 Task: Schedule a meeting with the legal team to review contracts, agreements, and compliance updates, ensuring all legal aspects are in order and up-to-date on September 25th at 11 AM.
Action: Mouse moved to (104, 149)
Screenshot: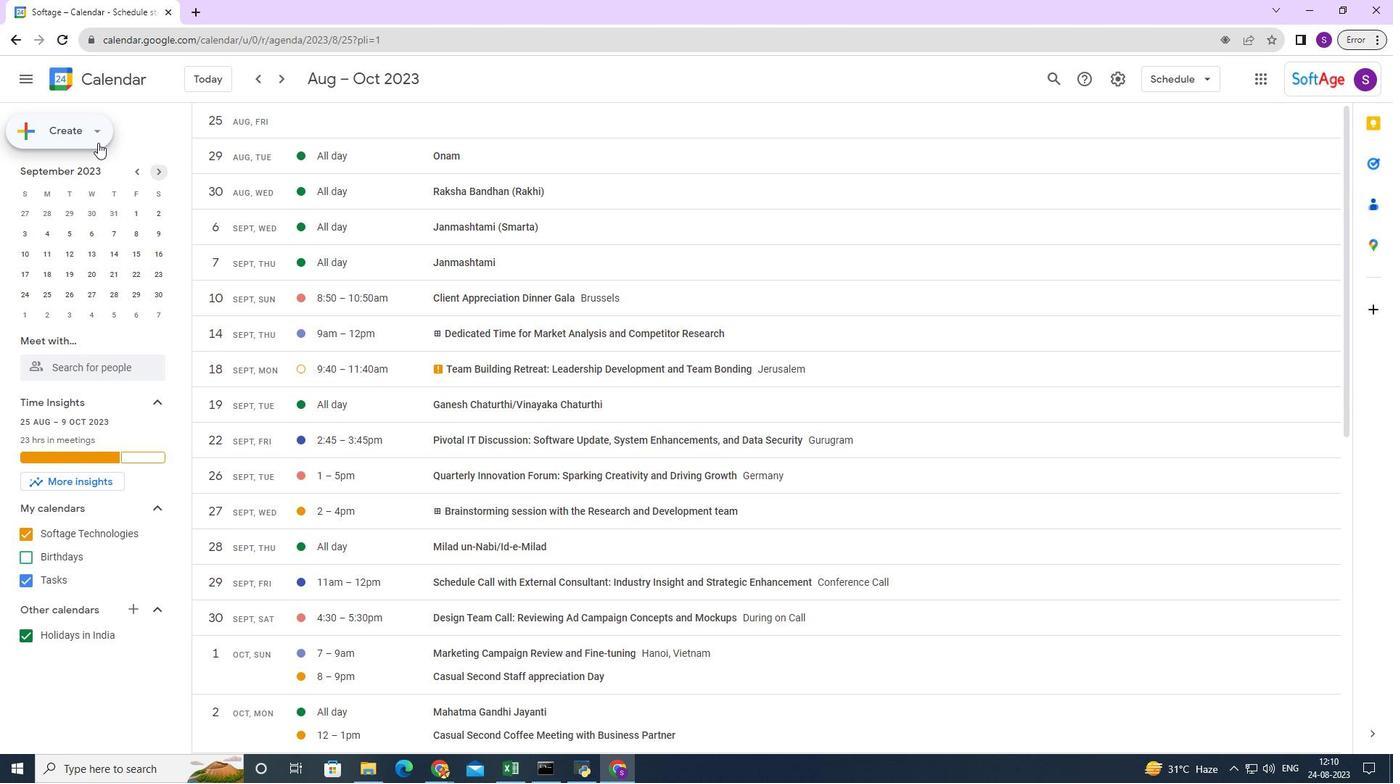 
Action: Mouse pressed left at (104, 149)
Screenshot: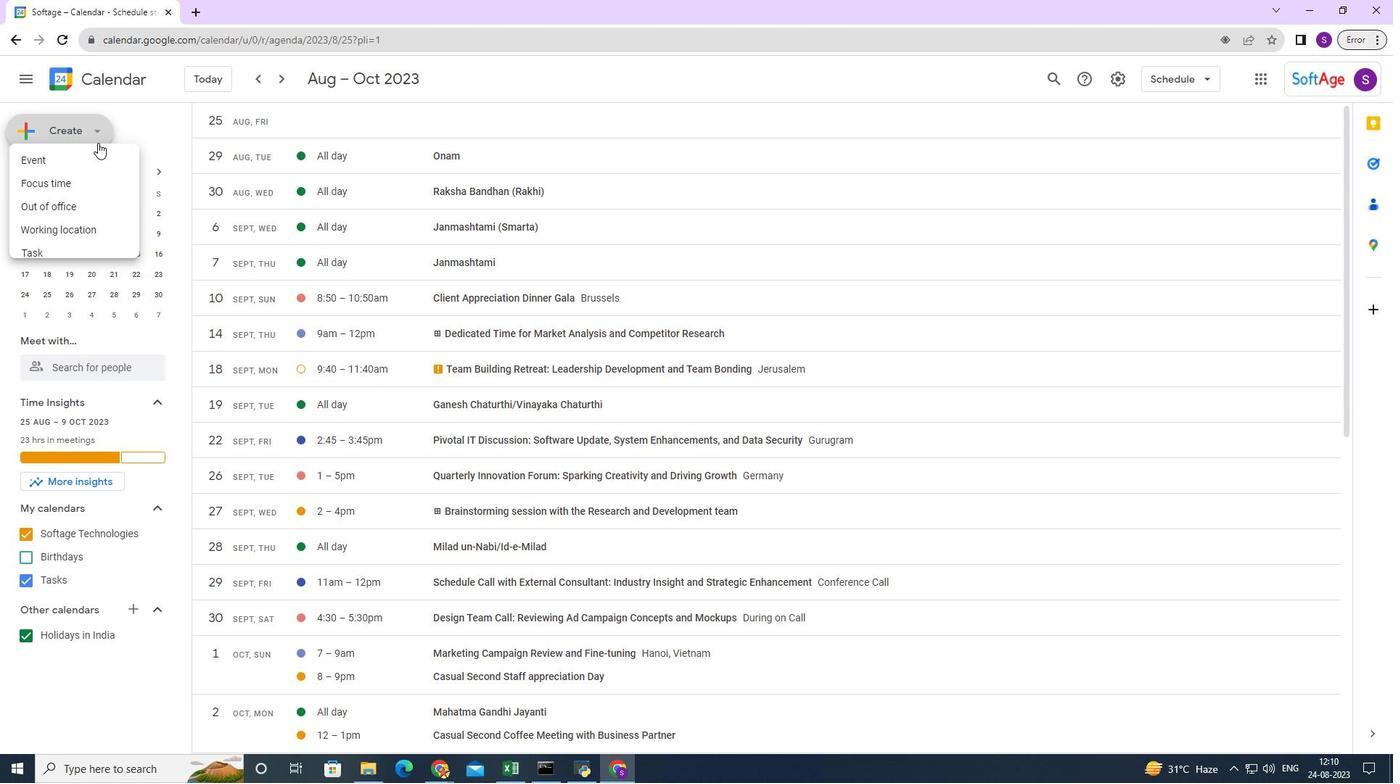 
Action: Mouse moved to (84, 289)
Screenshot: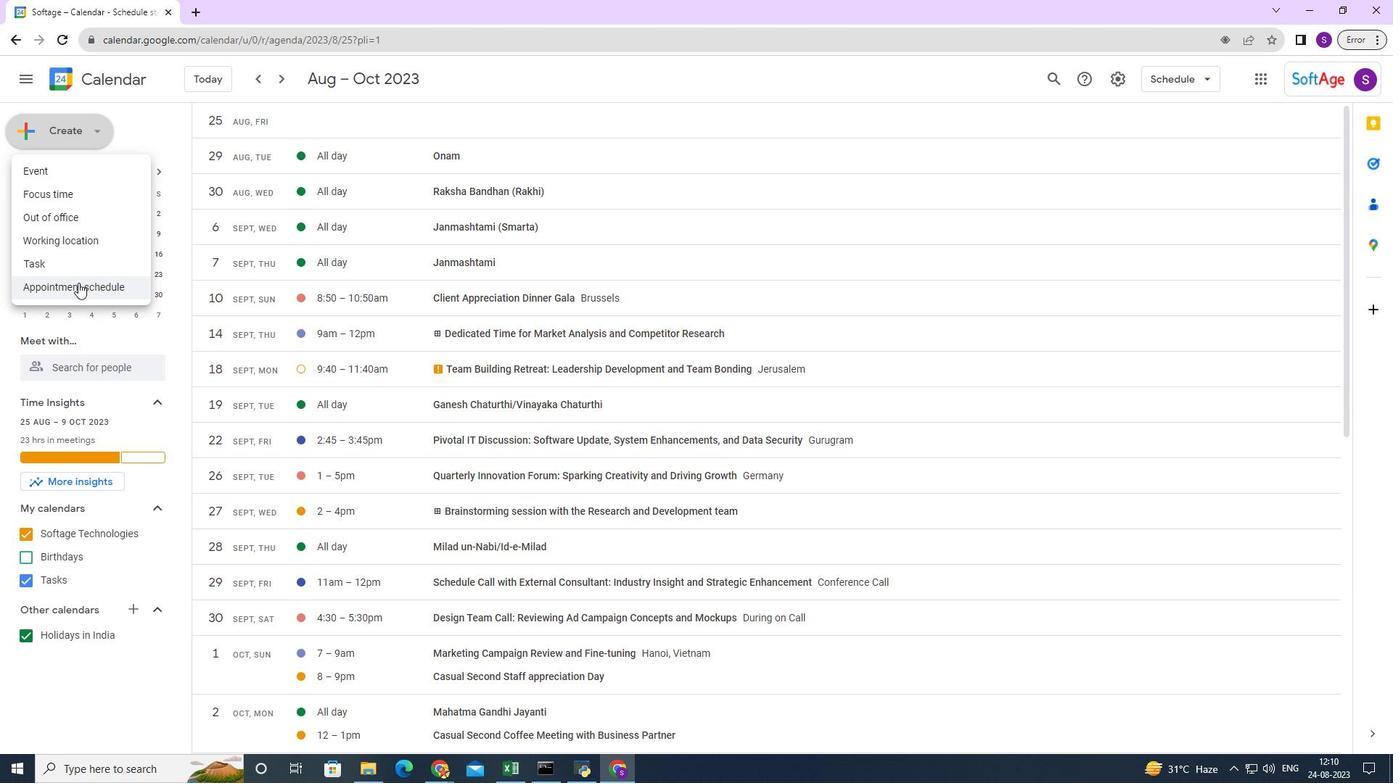 
Action: Mouse pressed left at (84, 289)
Screenshot: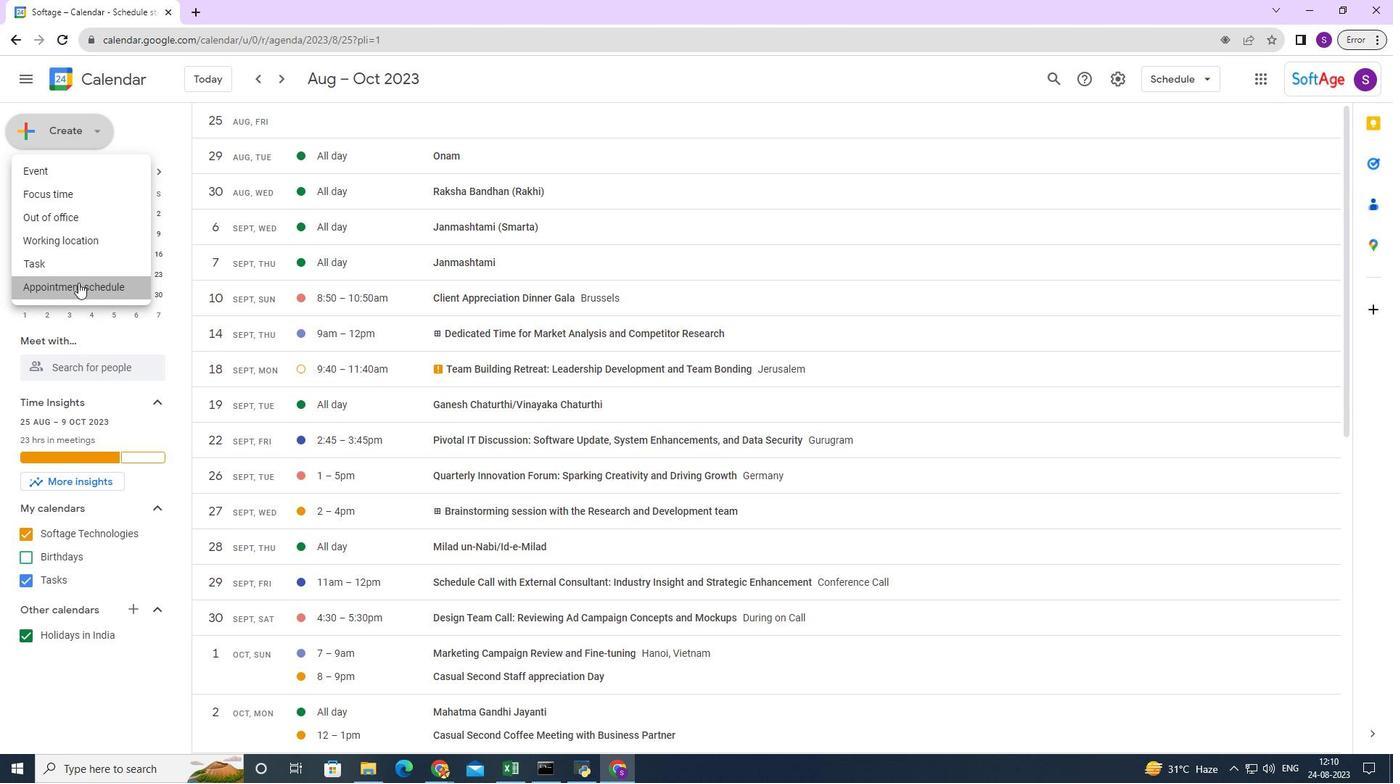 
Action: Mouse moved to (108, 124)
Screenshot: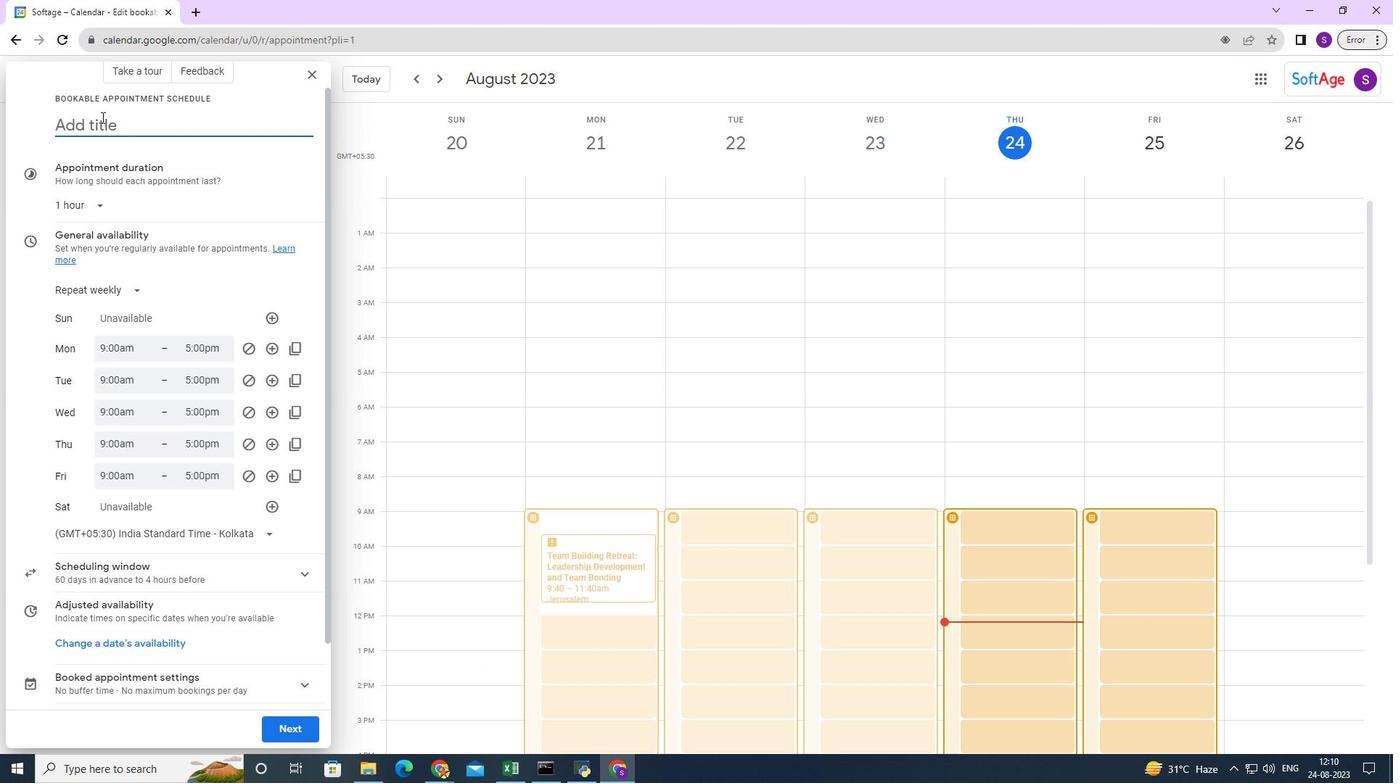 
Action: Key pressed <Key.caps_lock>M<Key.caps_lock>eeting<Key.space>with<Key.space>the<Key.space><Key.caps_lock>L<Key.caps_lock>egak<Key.backspace>l<Key.space><Key.caps_lock>T<Key.caps_lock>eam<Key.space>
Screenshot: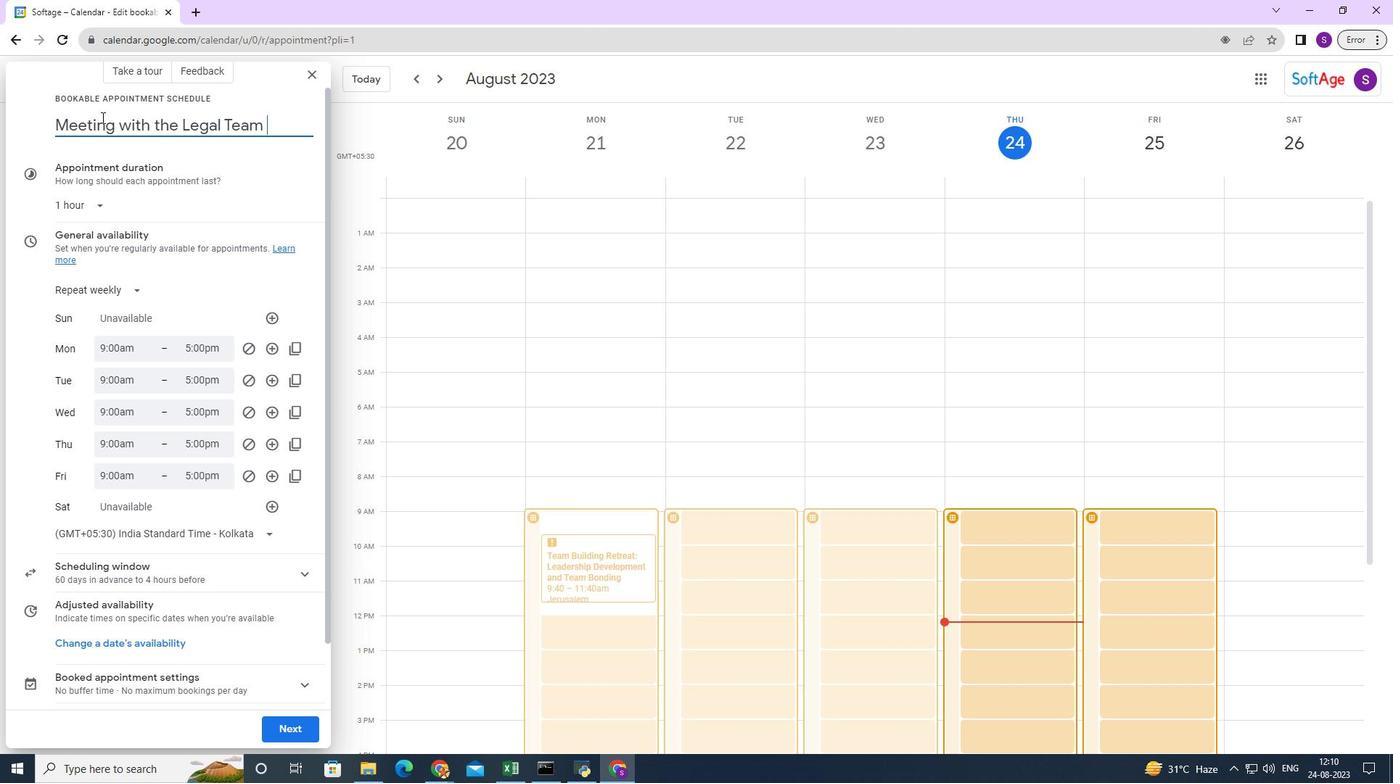 
Action: Mouse moved to (108, 202)
Screenshot: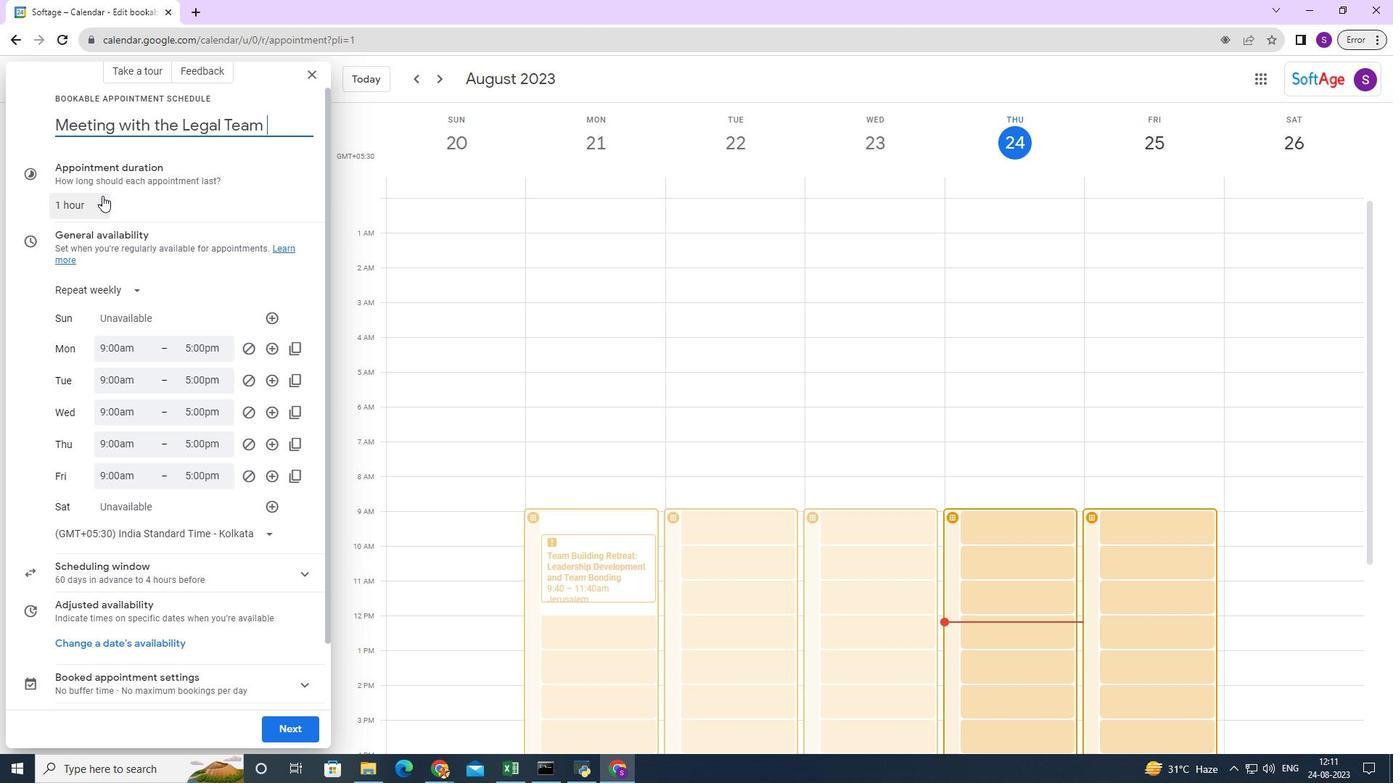 
Action: Mouse pressed left at (108, 202)
Screenshot: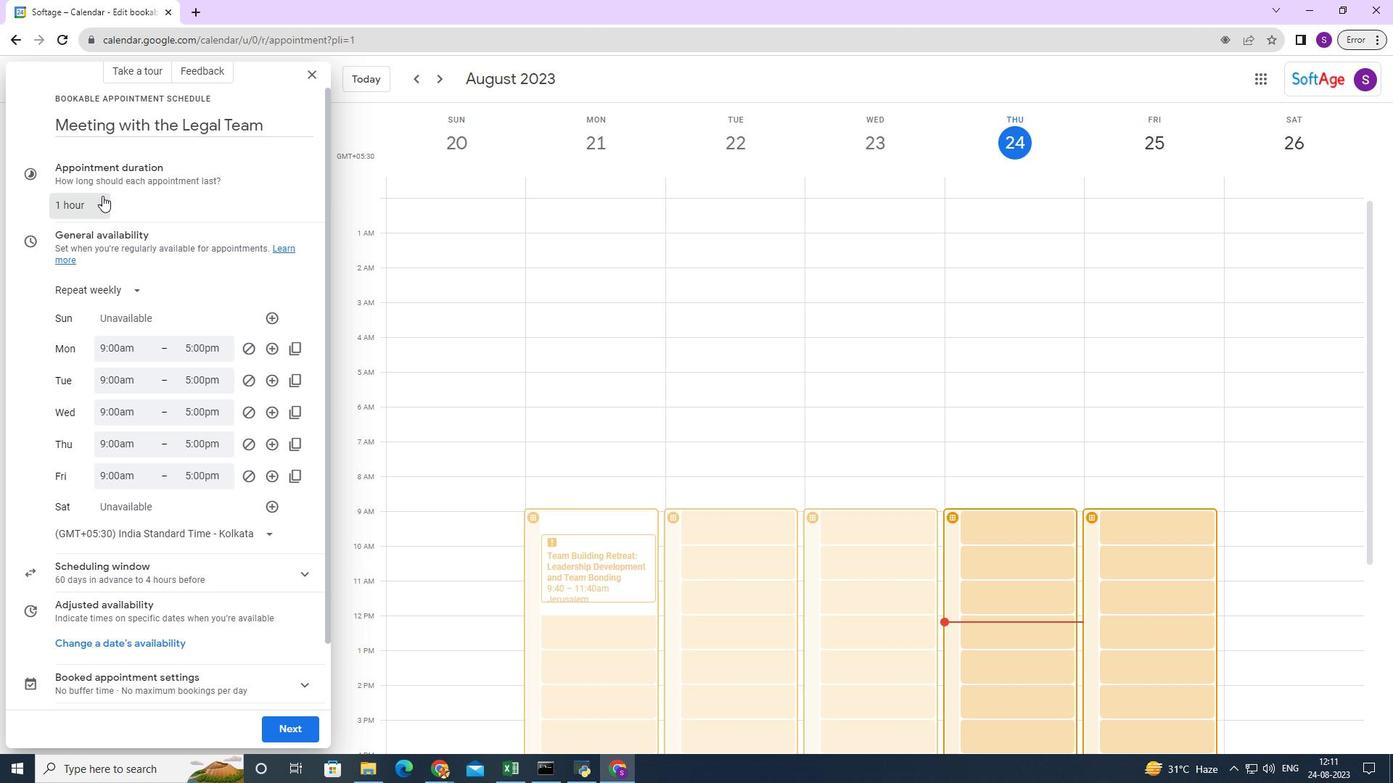
Action: Mouse moved to (84, 351)
Screenshot: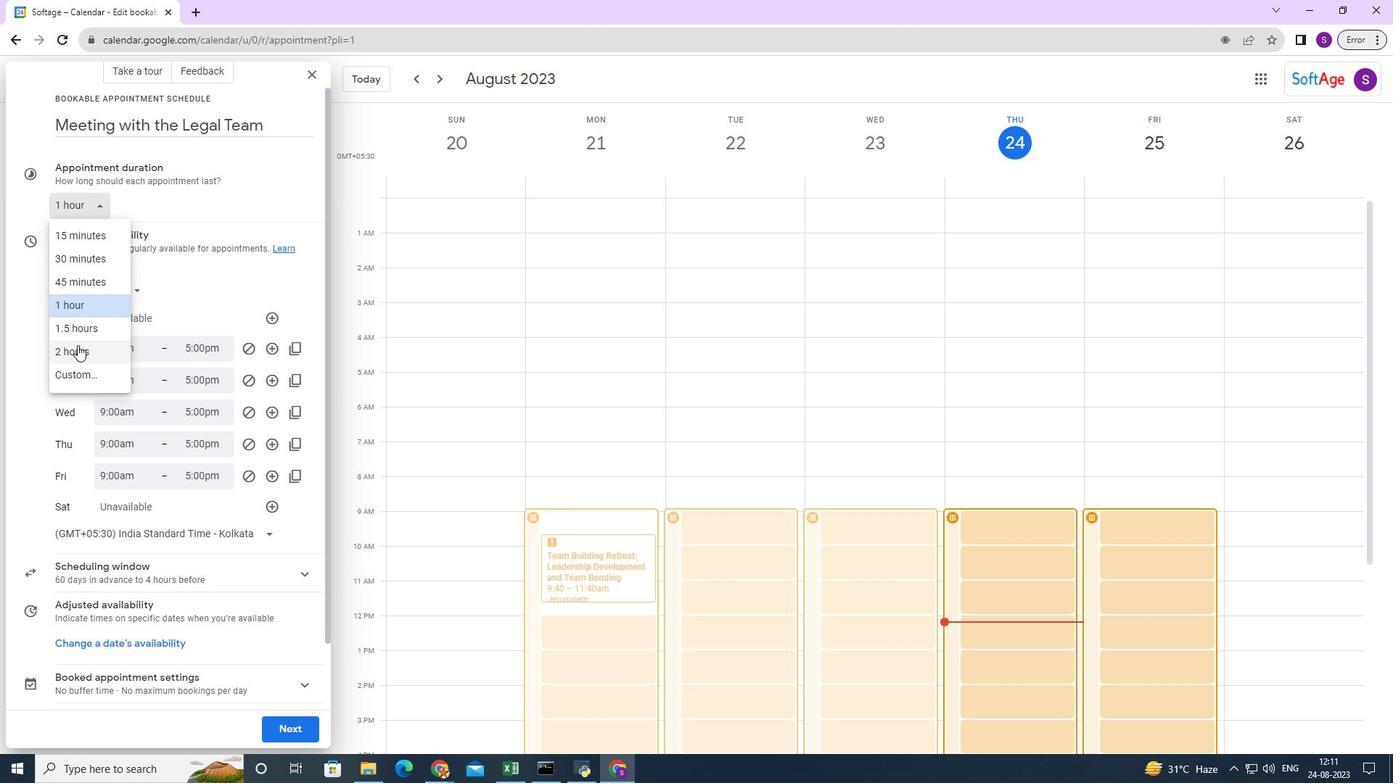 
Action: Mouse pressed left at (84, 351)
Screenshot: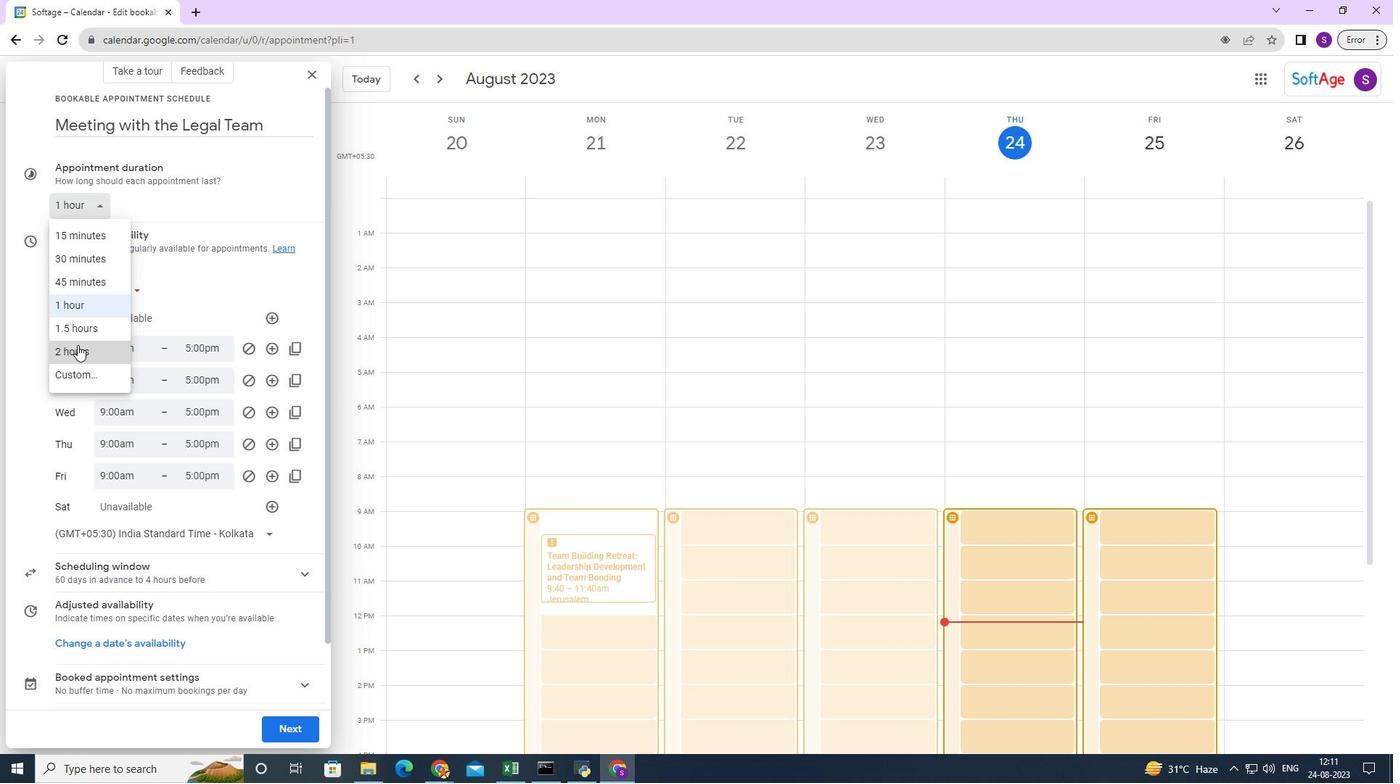 
Action: Mouse moved to (103, 291)
Screenshot: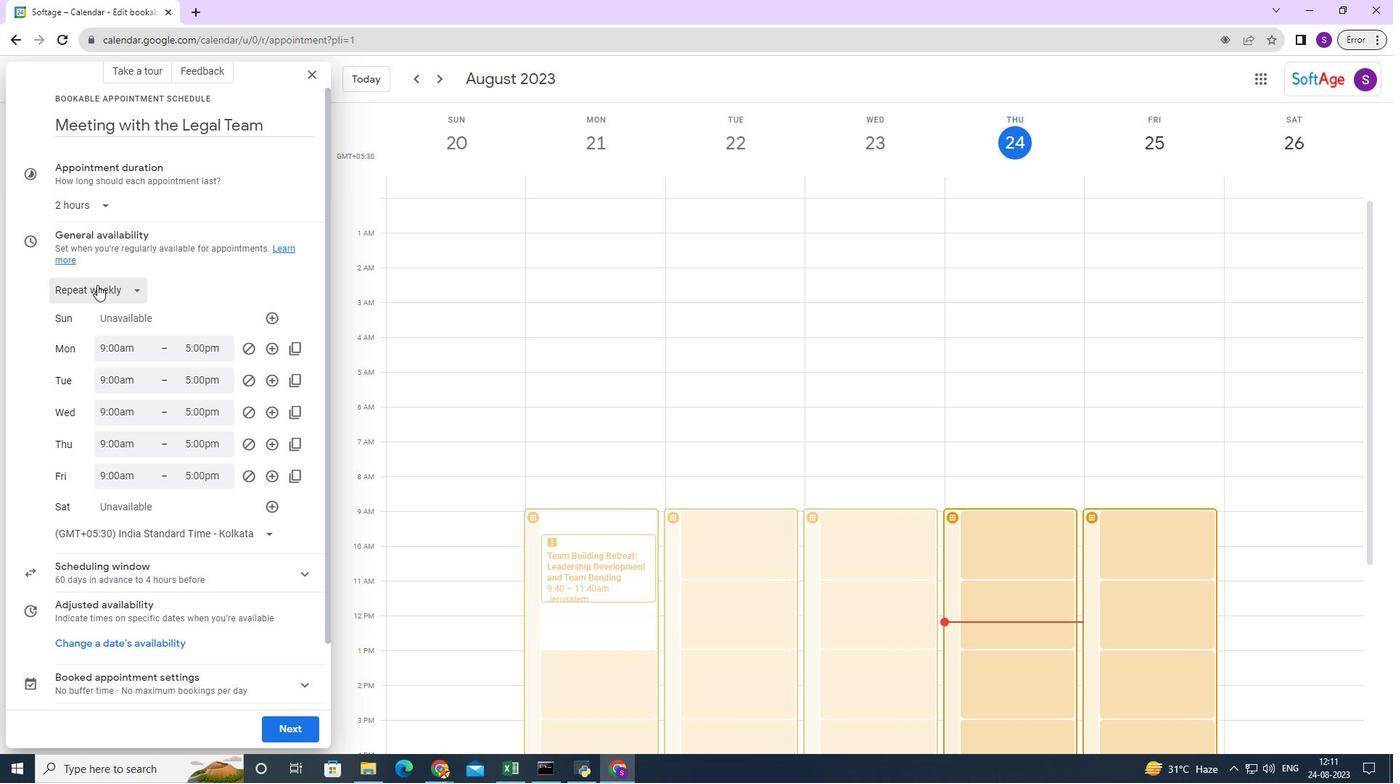 
Action: Mouse pressed left at (103, 291)
Screenshot: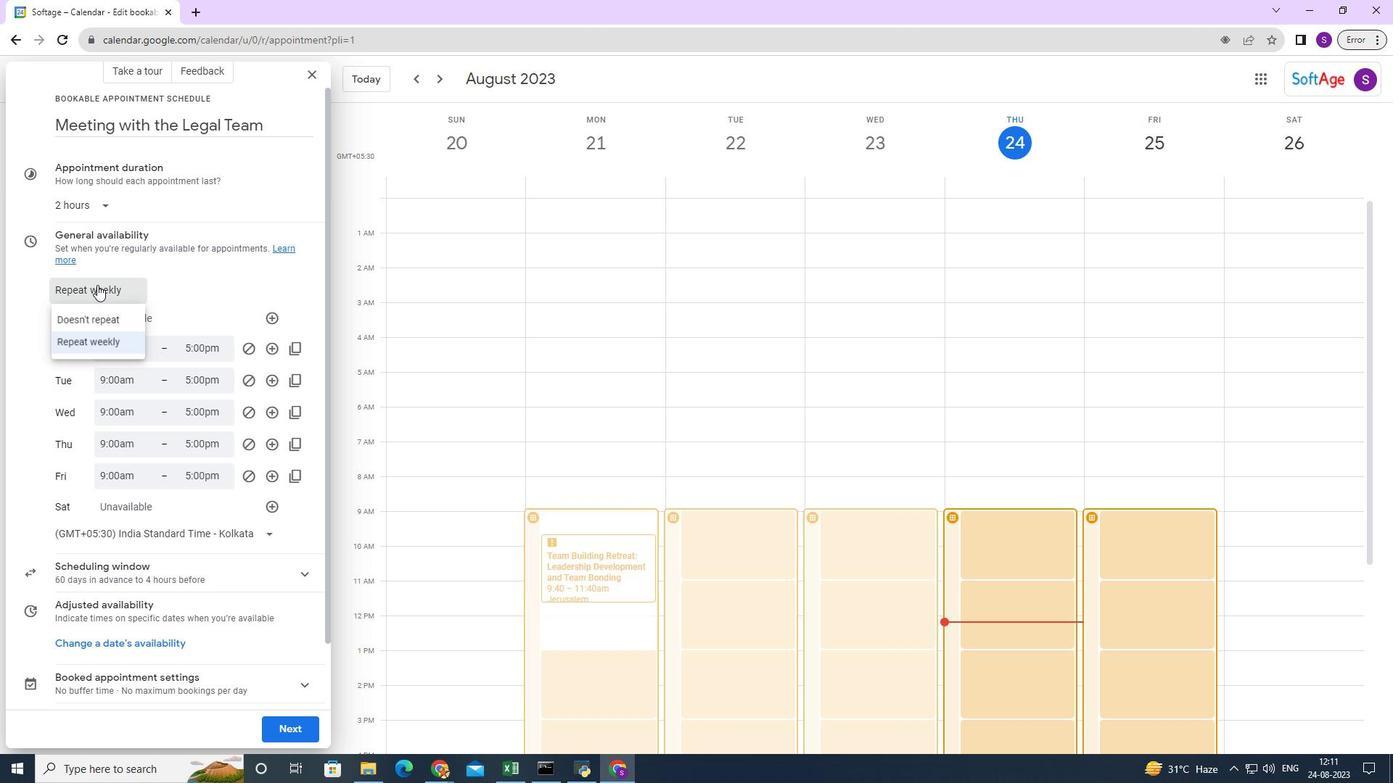 
Action: Mouse moved to (105, 322)
Screenshot: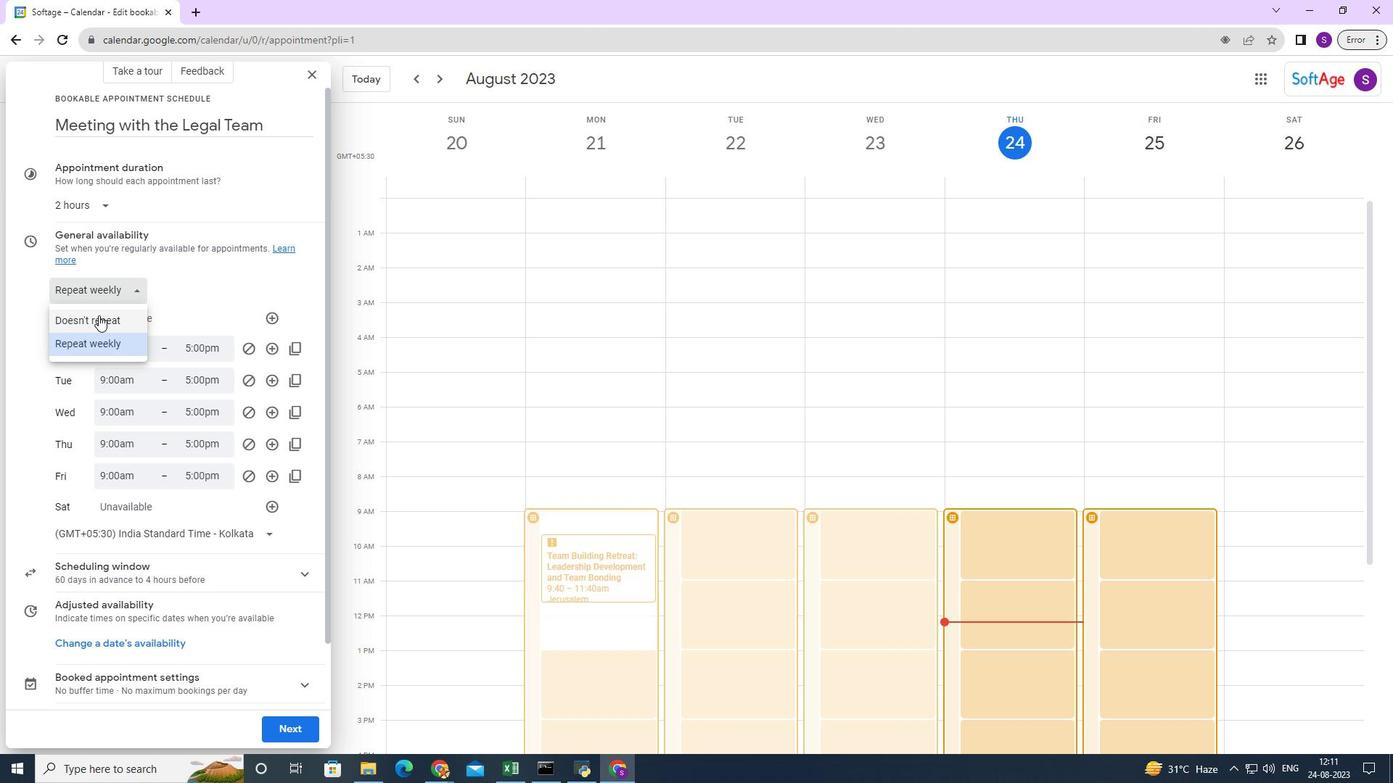 
Action: Mouse pressed left at (105, 322)
Screenshot: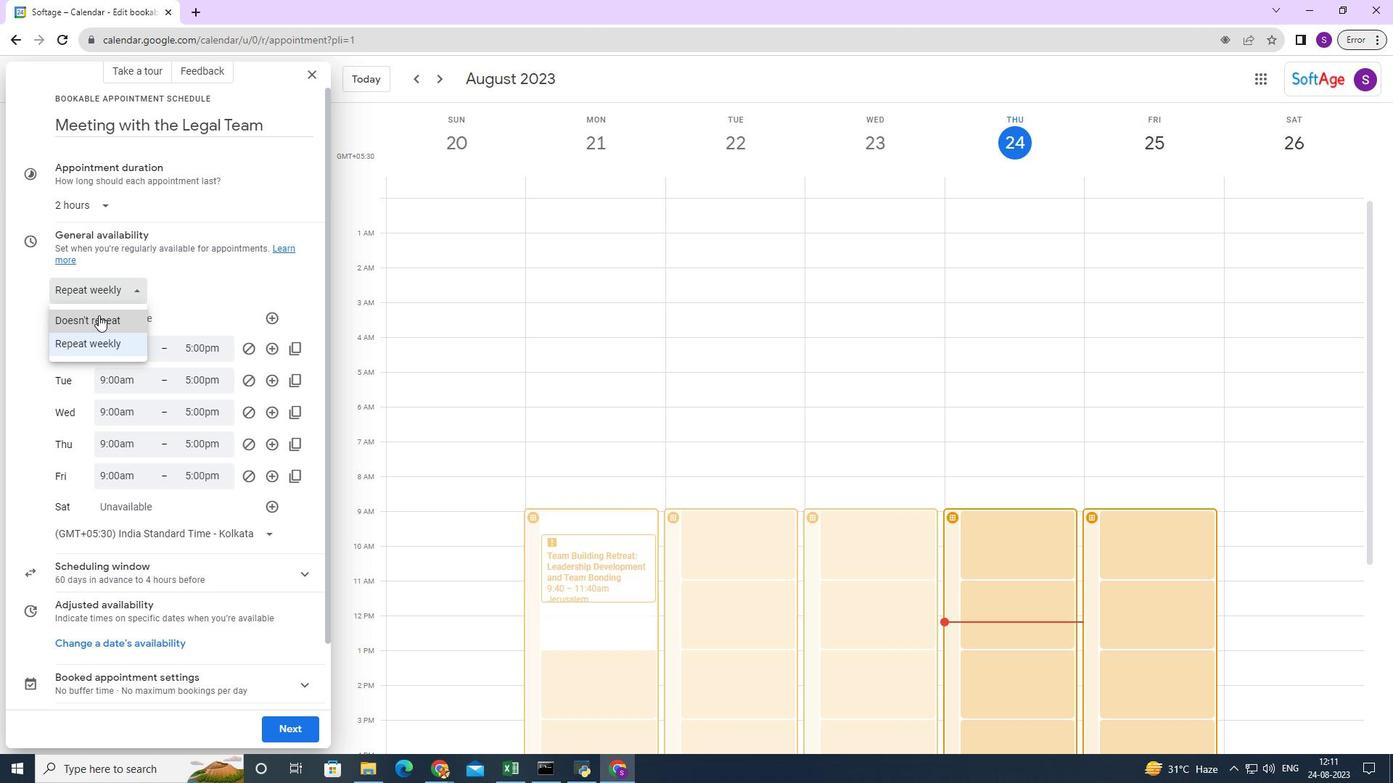
Action: Mouse moved to (121, 304)
Screenshot: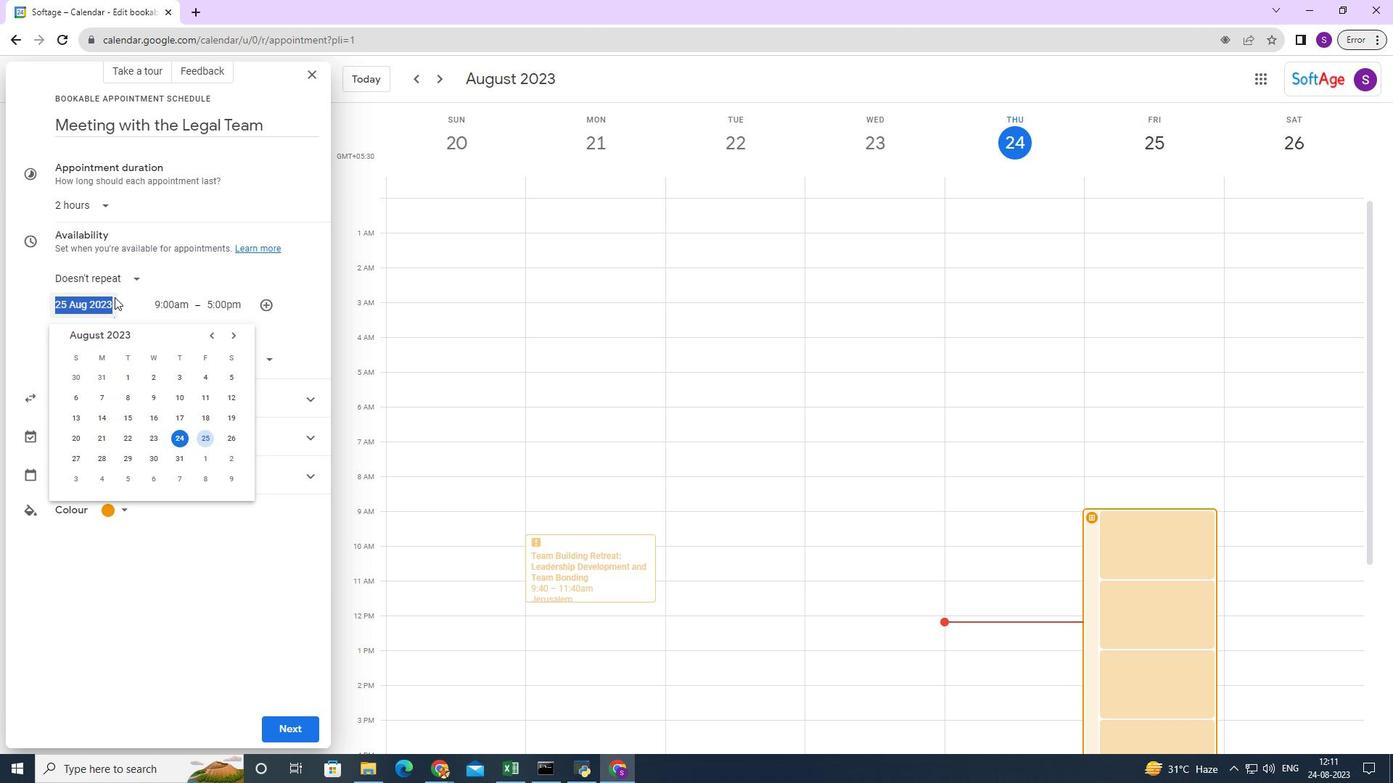 
Action: Mouse pressed left at (121, 304)
Screenshot: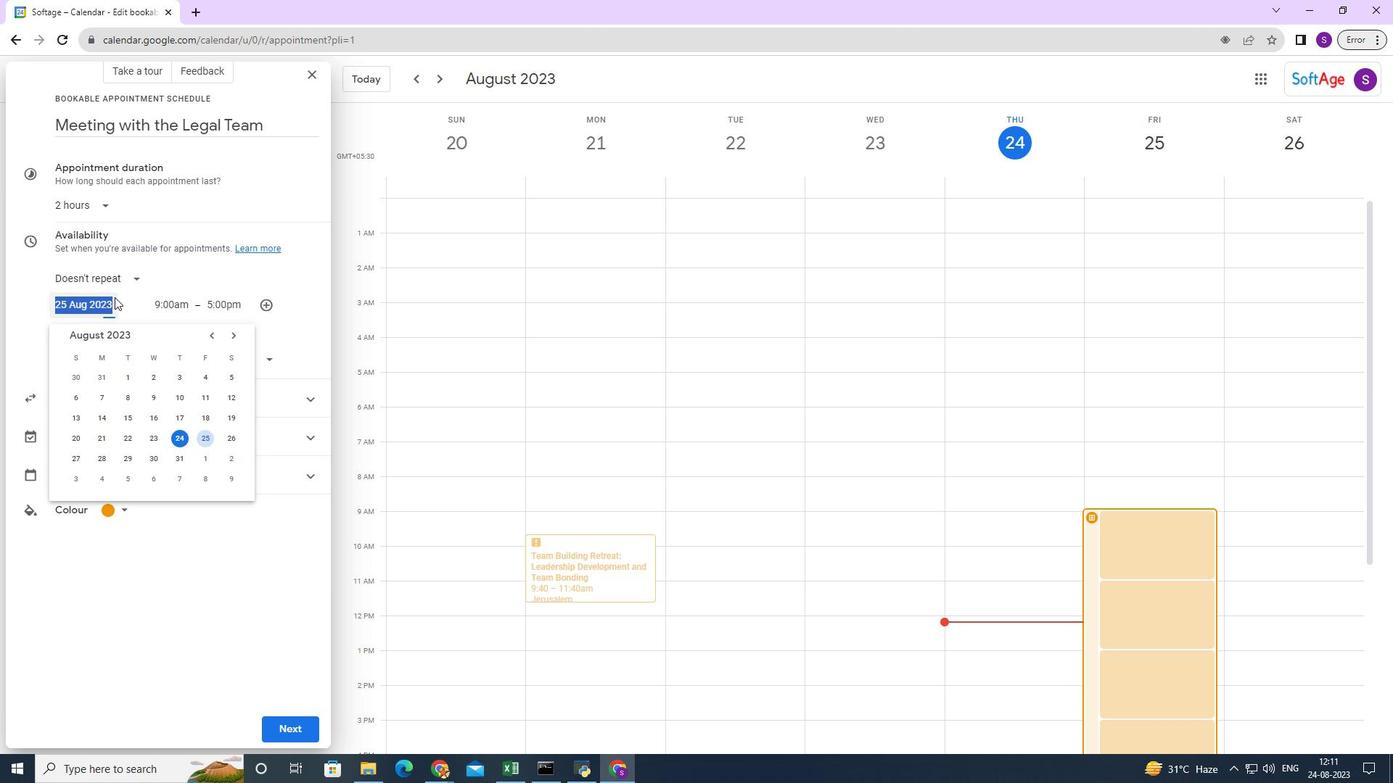 
Action: Mouse moved to (239, 345)
Screenshot: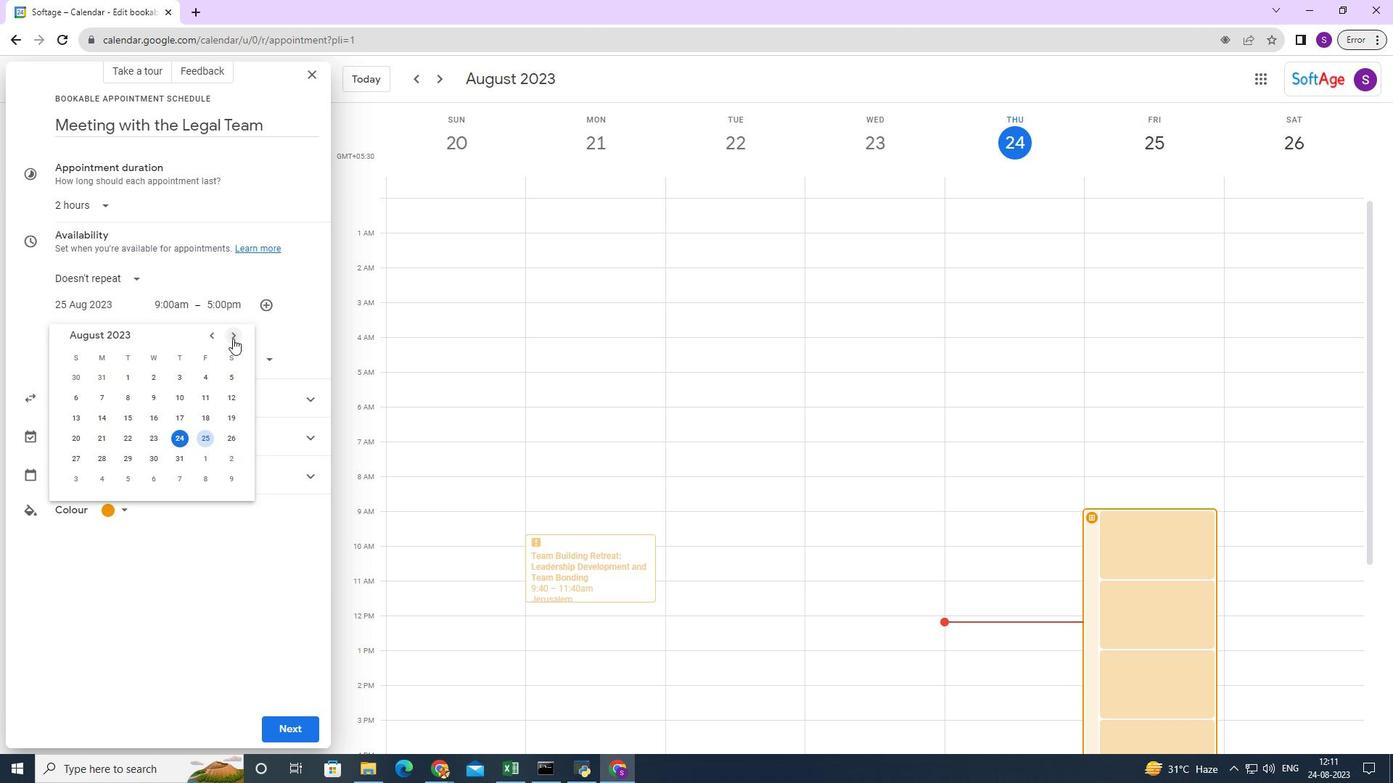 
Action: Mouse pressed left at (239, 345)
Screenshot: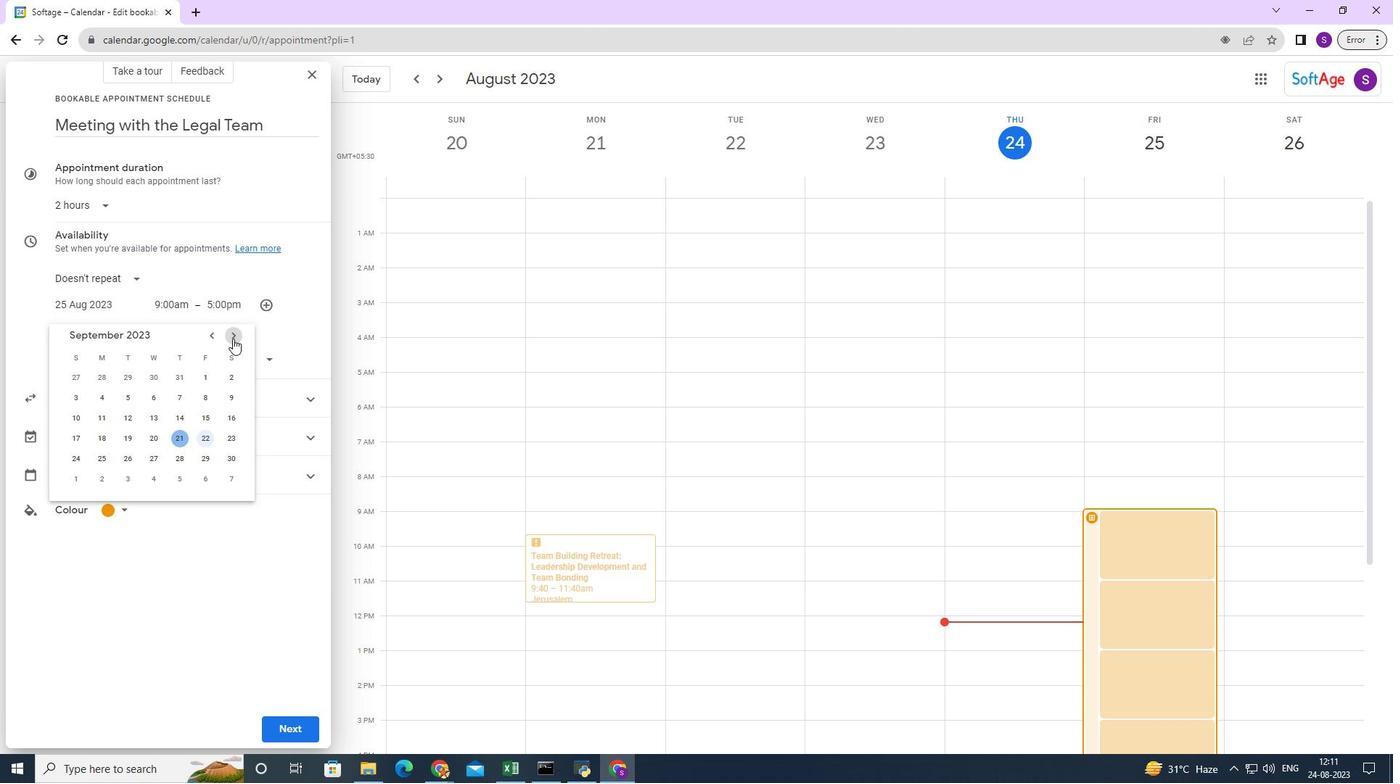 
Action: Mouse moved to (119, 466)
Screenshot: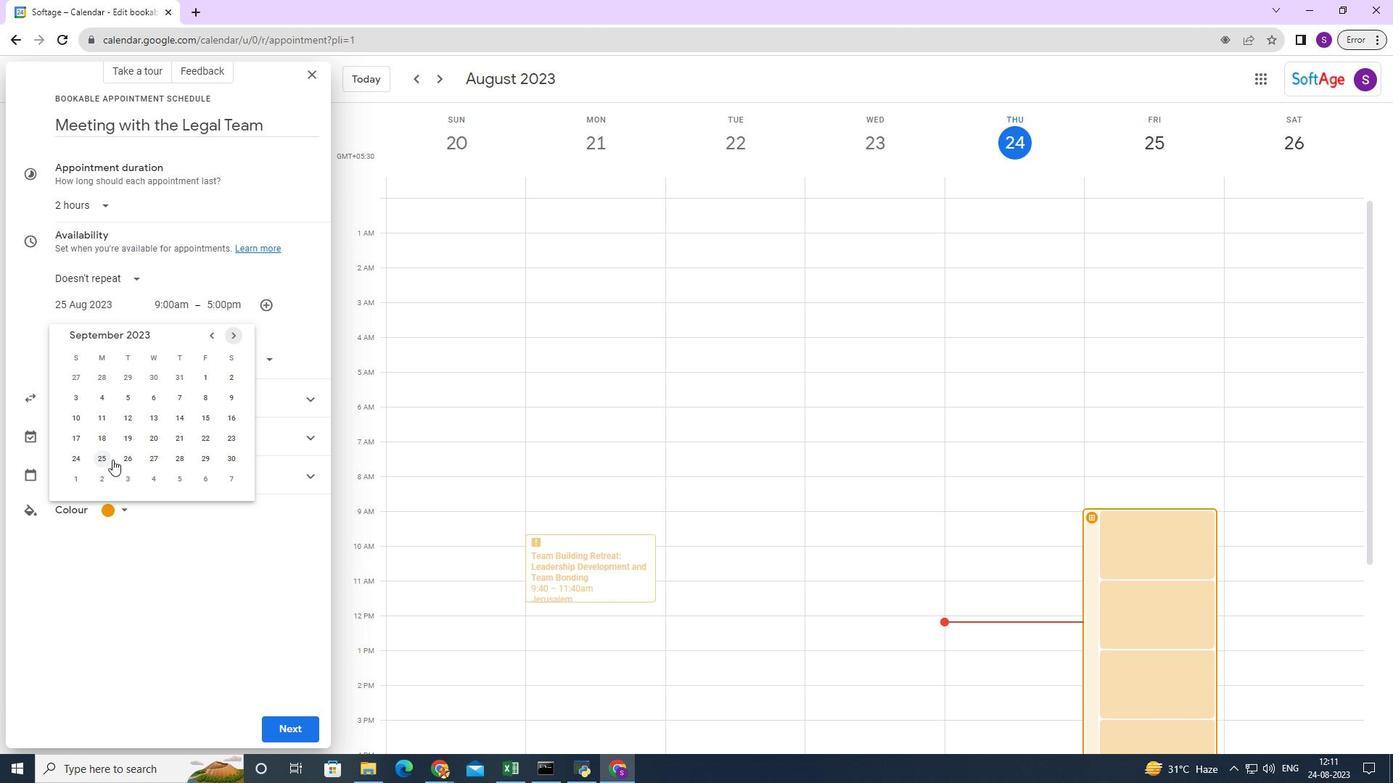 
Action: Mouse pressed left at (119, 466)
Screenshot: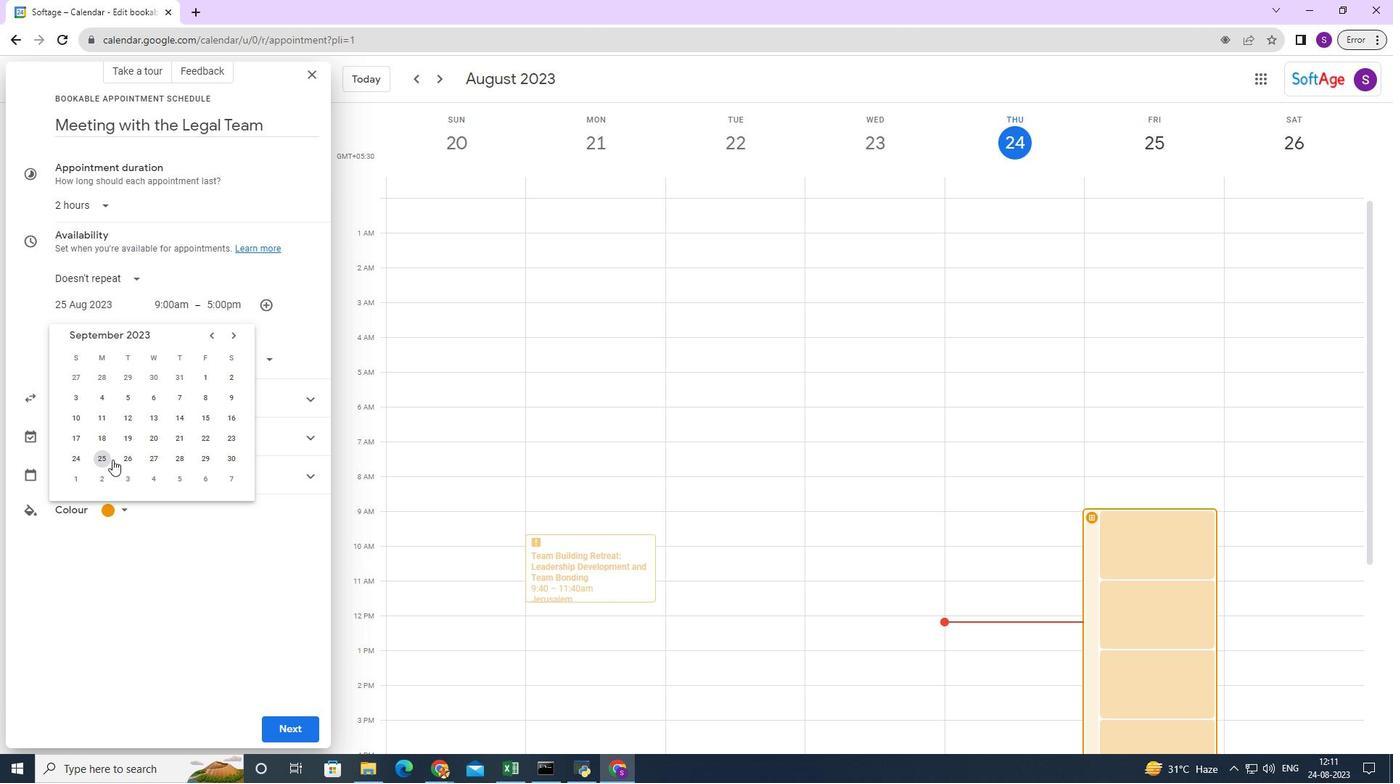 
Action: Mouse moved to (183, 320)
Screenshot: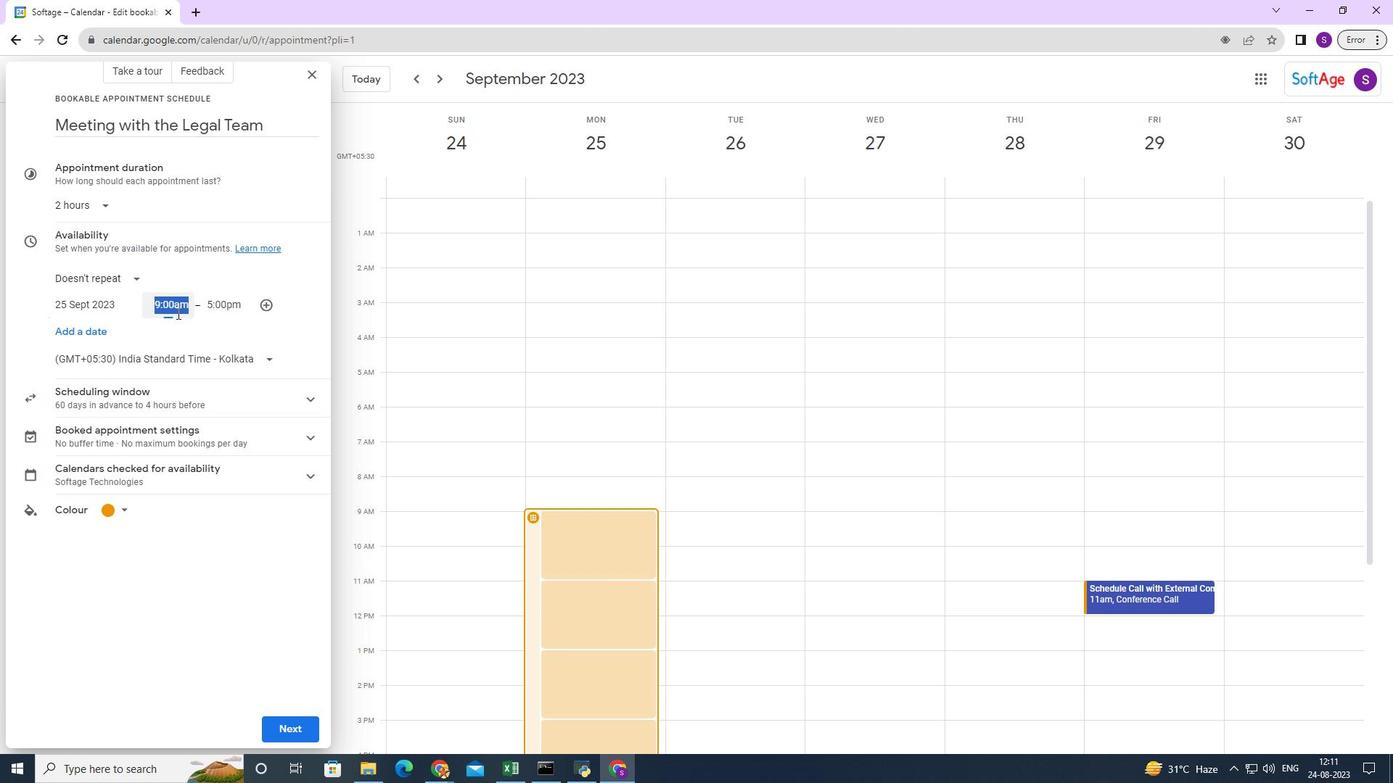 
Action: Mouse pressed left at (183, 320)
Screenshot: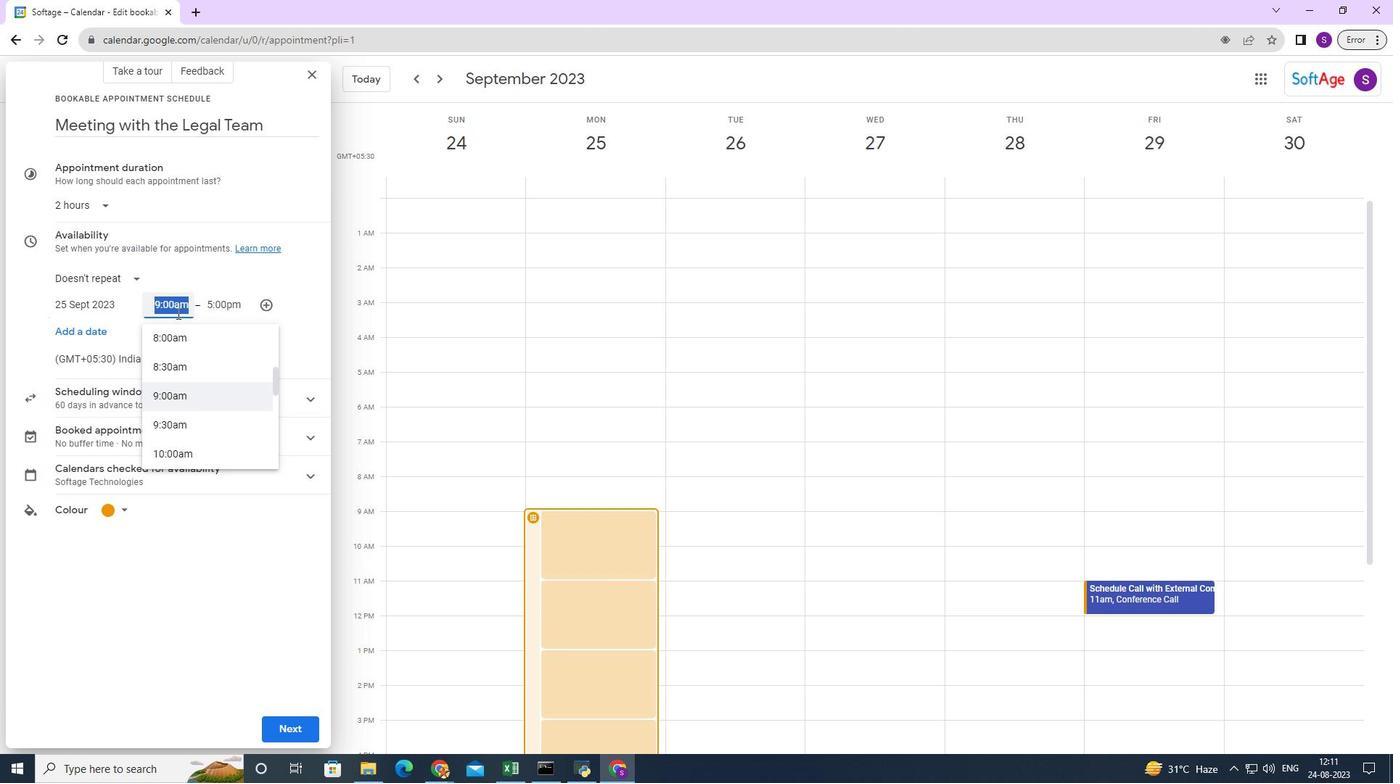 
Action: Mouse moved to (200, 430)
Screenshot: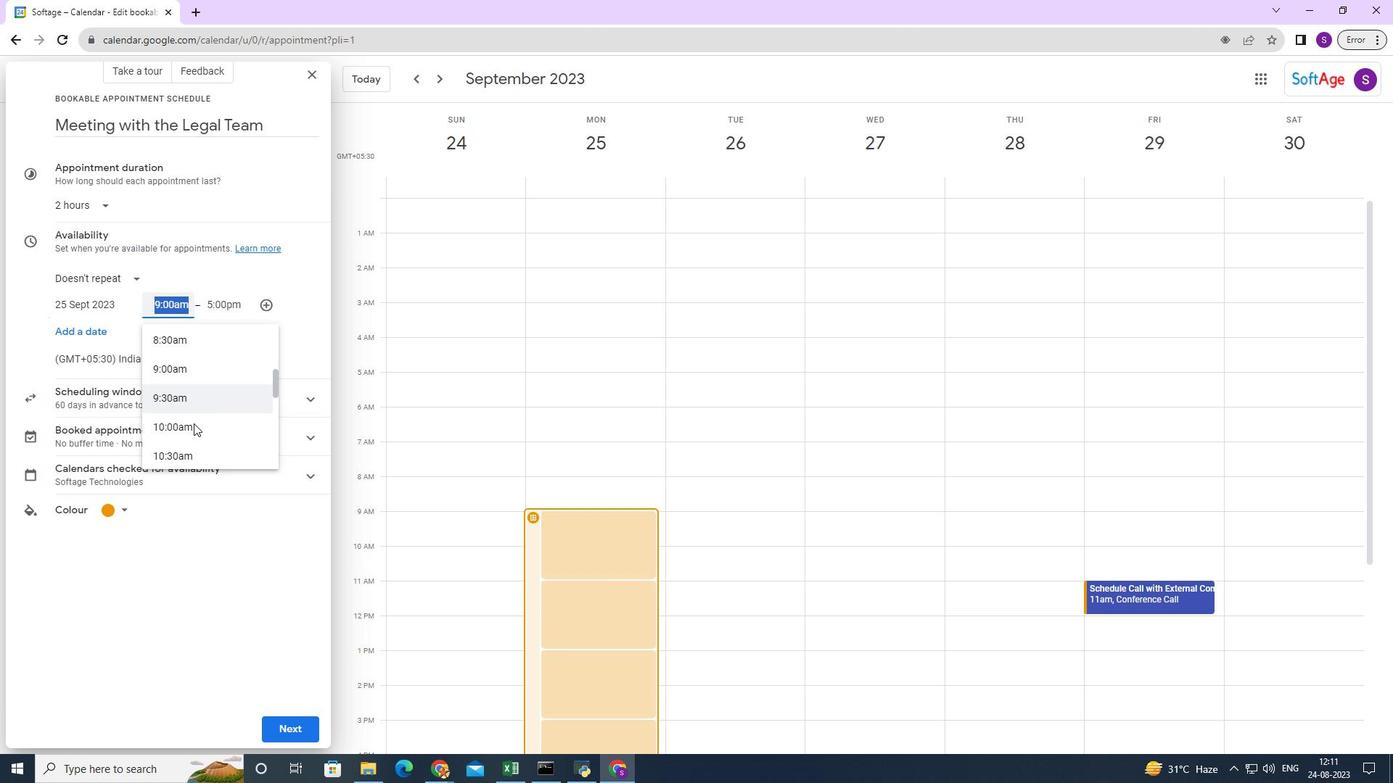 
Action: Mouse scrolled (200, 429) with delta (0, 0)
Screenshot: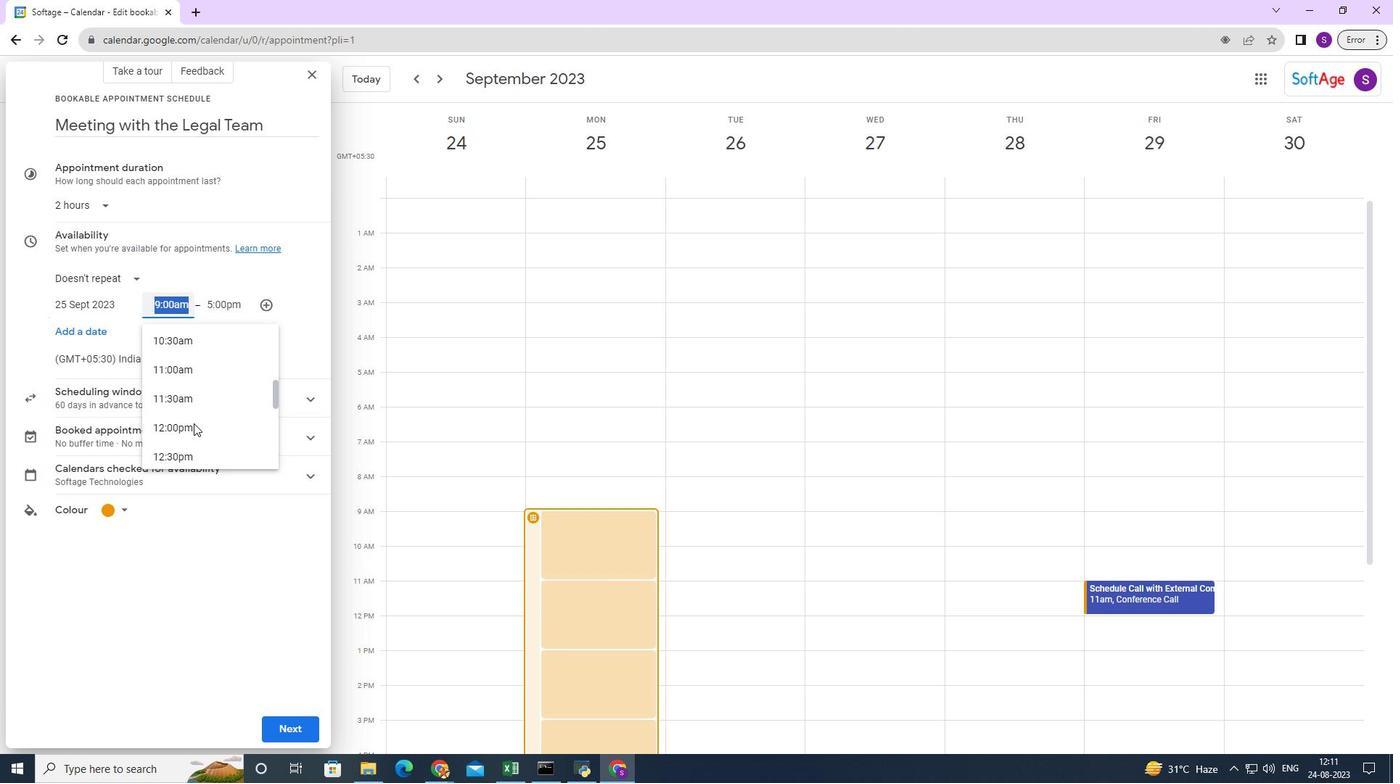 
Action: Mouse scrolled (200, 429) with delta (0, 0)
Screenshot: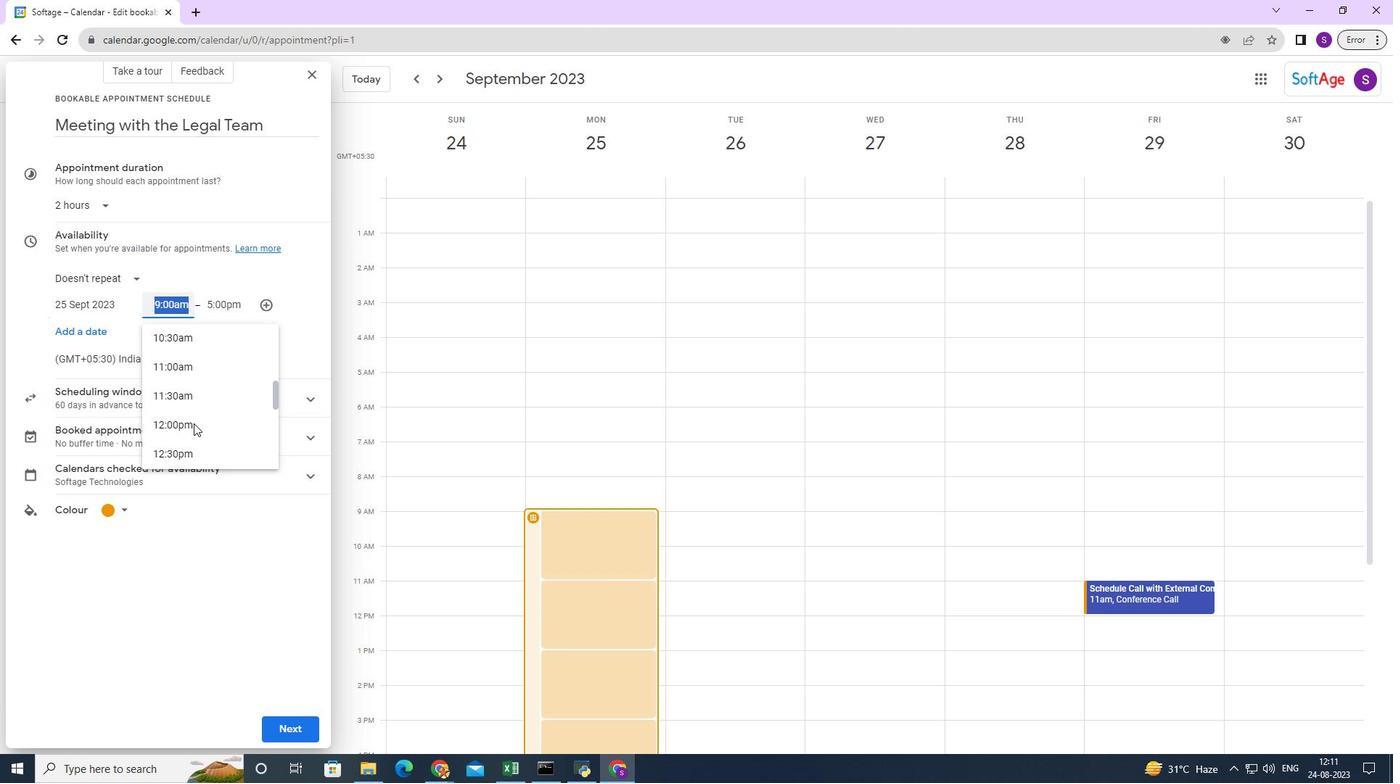
Action: Mouse moved to (198, 389)
Screenshot: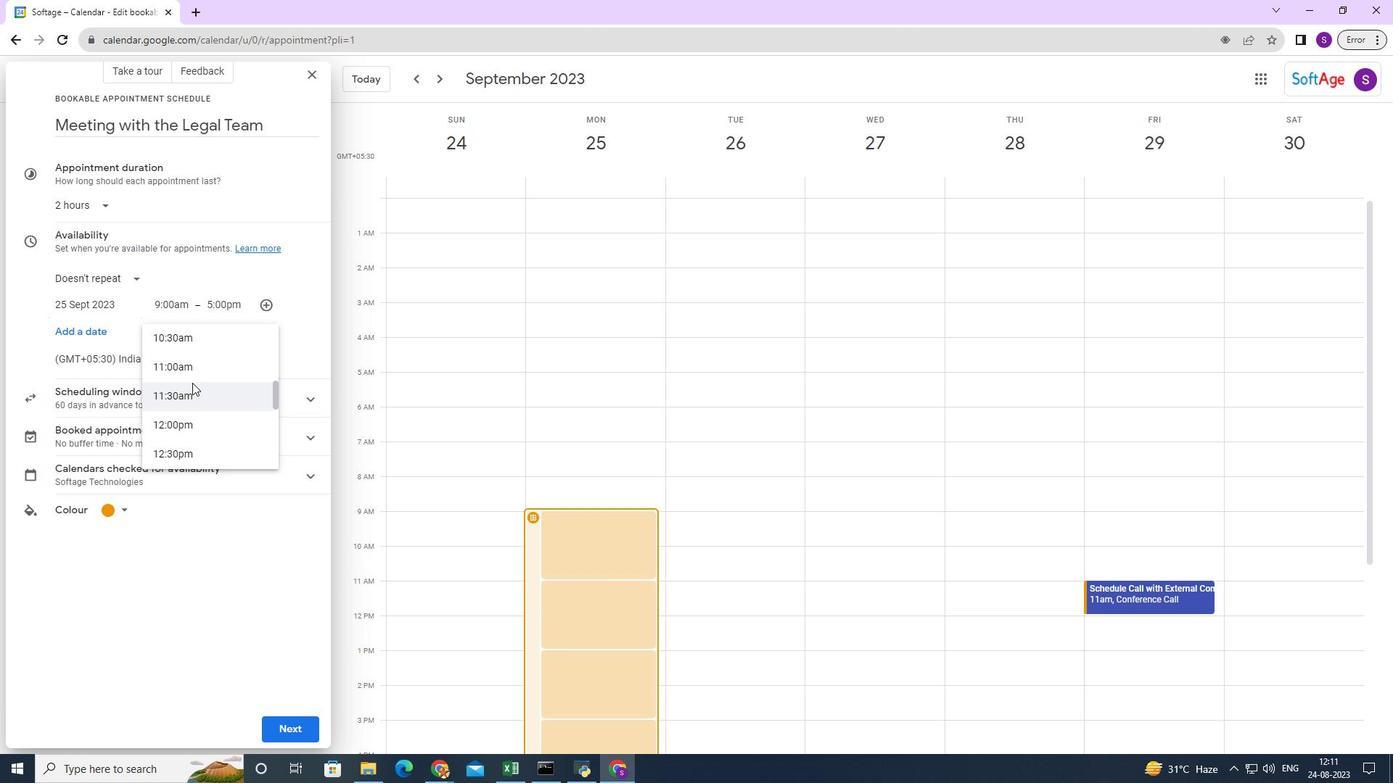 
Action: Mouse pressed left at (198, 389)
Screenshot: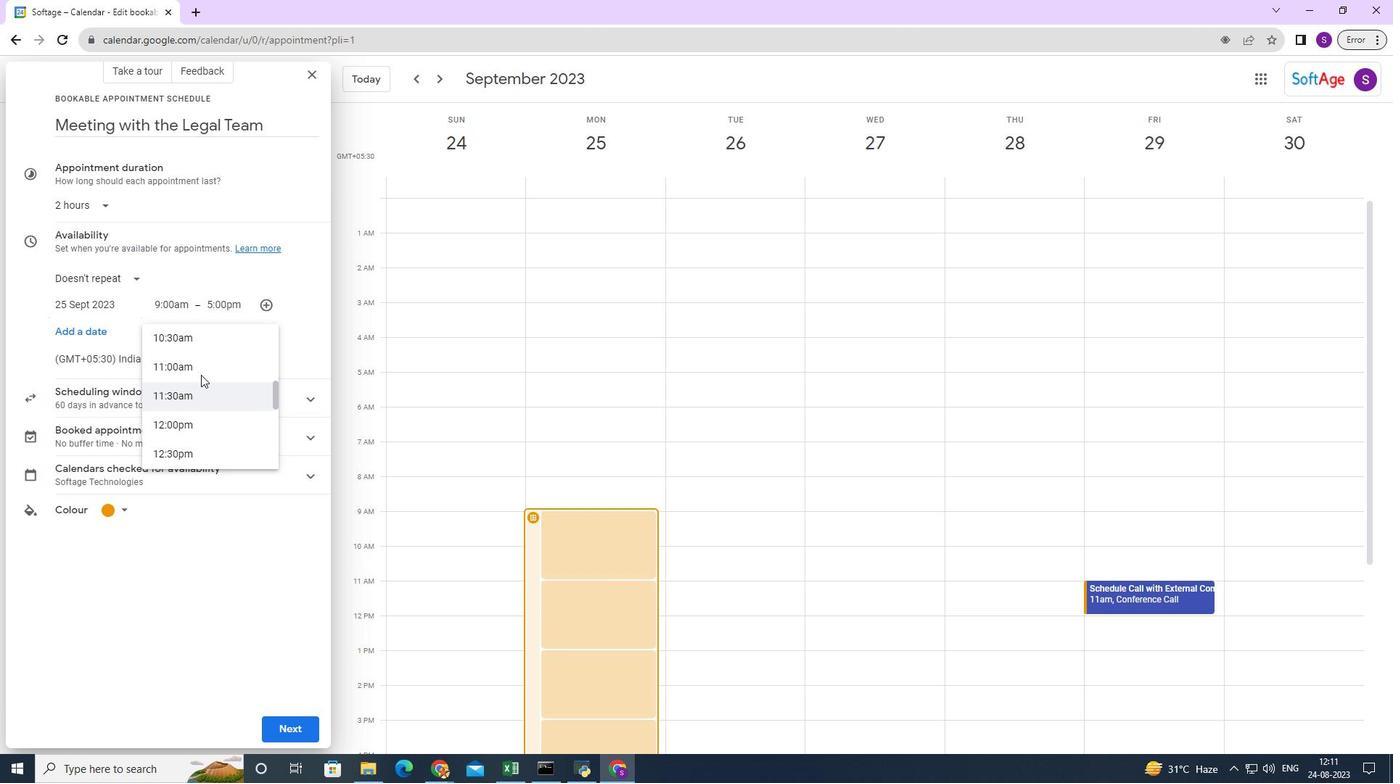 
Action: Mouse moved to (178, 292)
Screenshot: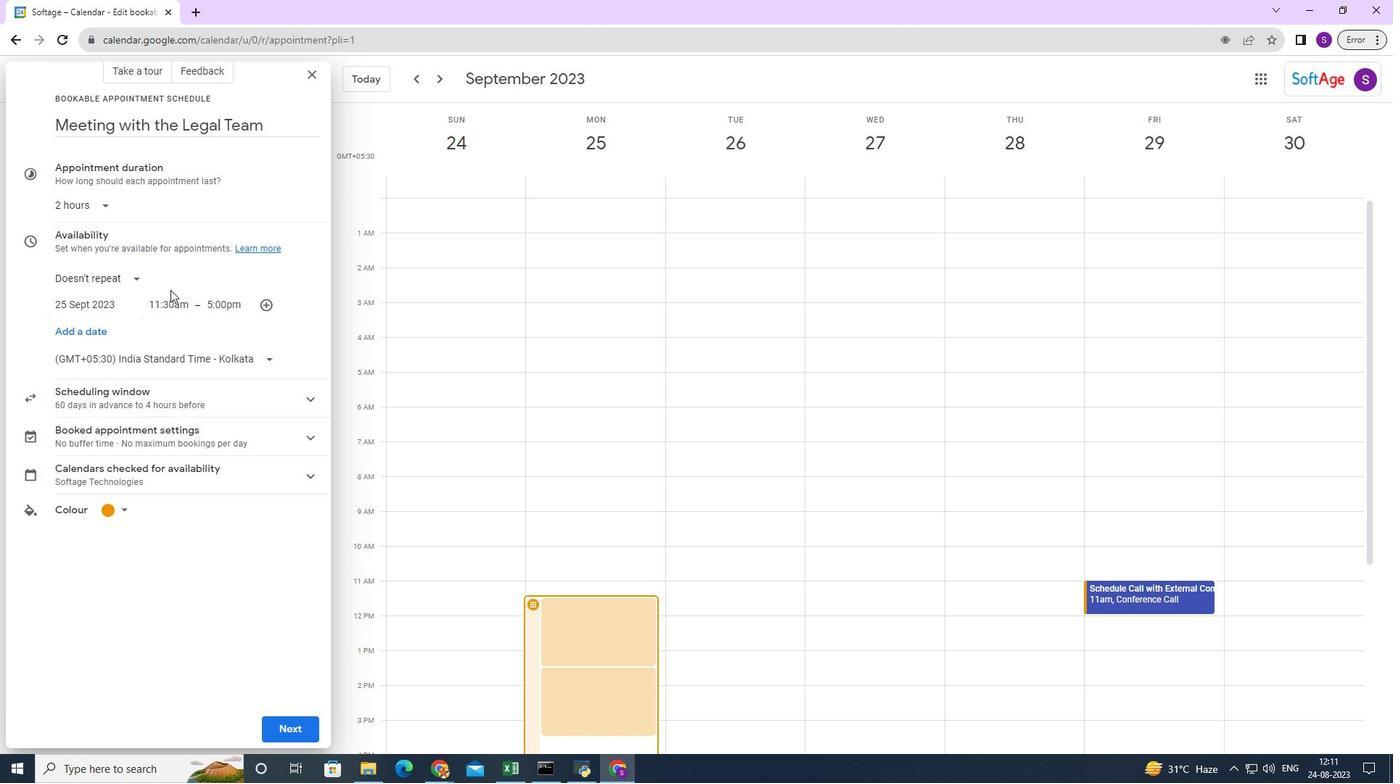 
Action: Mouse pressed left at (178, 292)
Screenshot: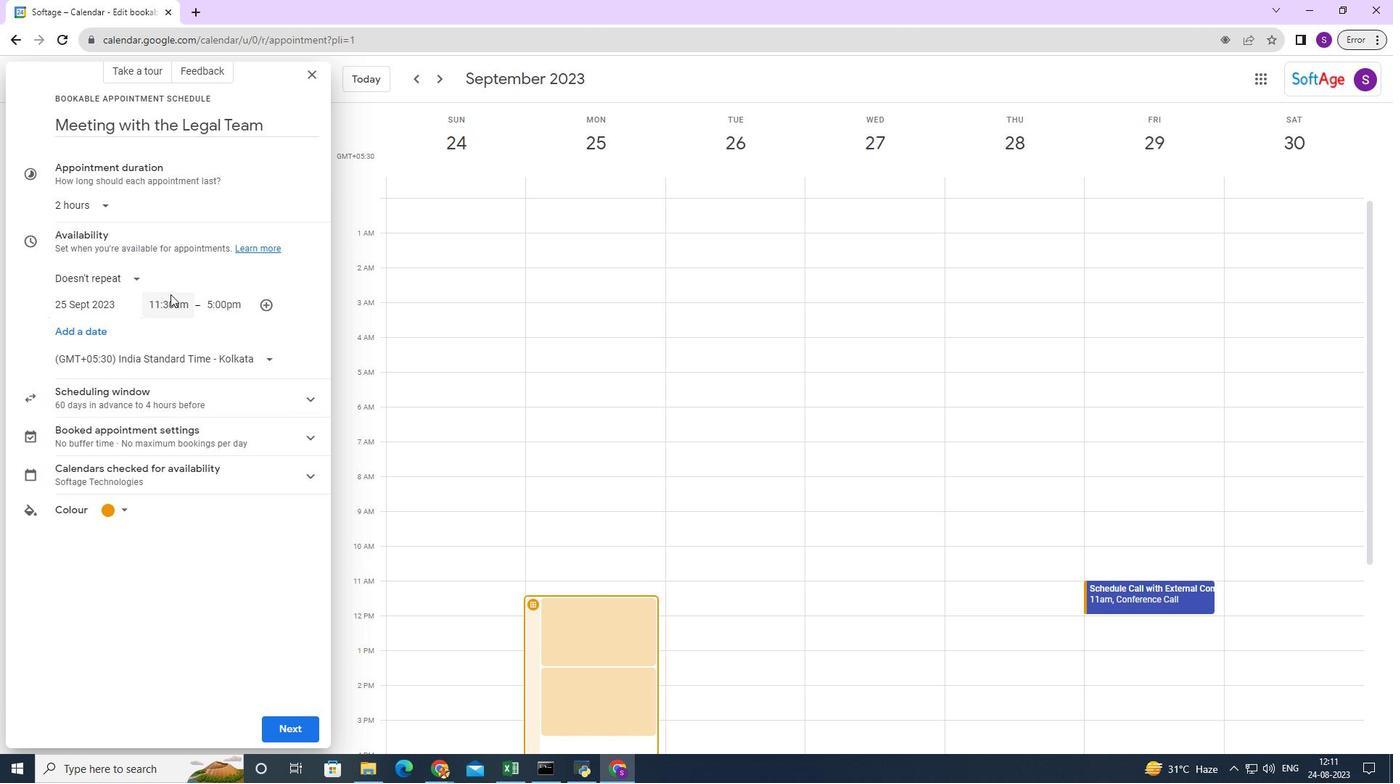 
Action: Mouse moved to (177, 301)
Screenshot: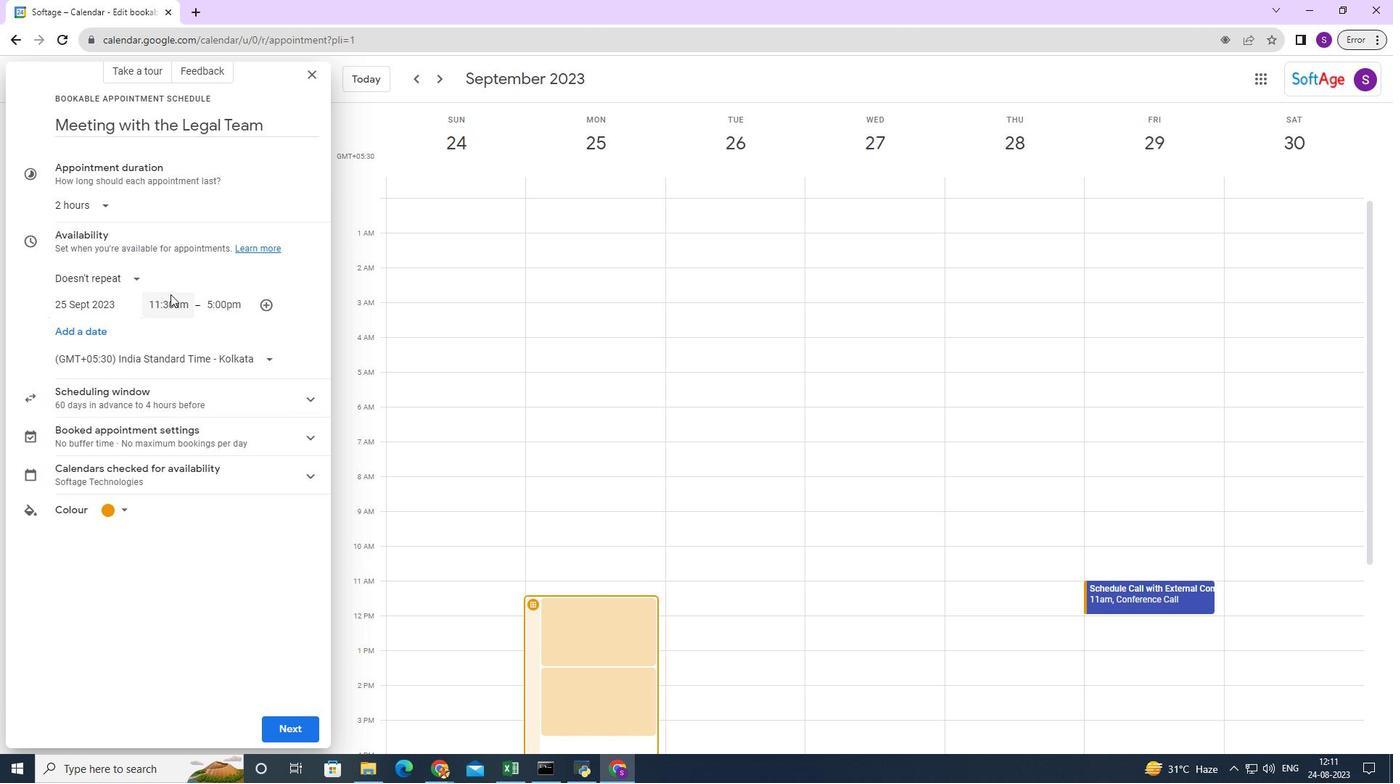 
Action: Mouse pressed left at (177, 301)
Screenshot: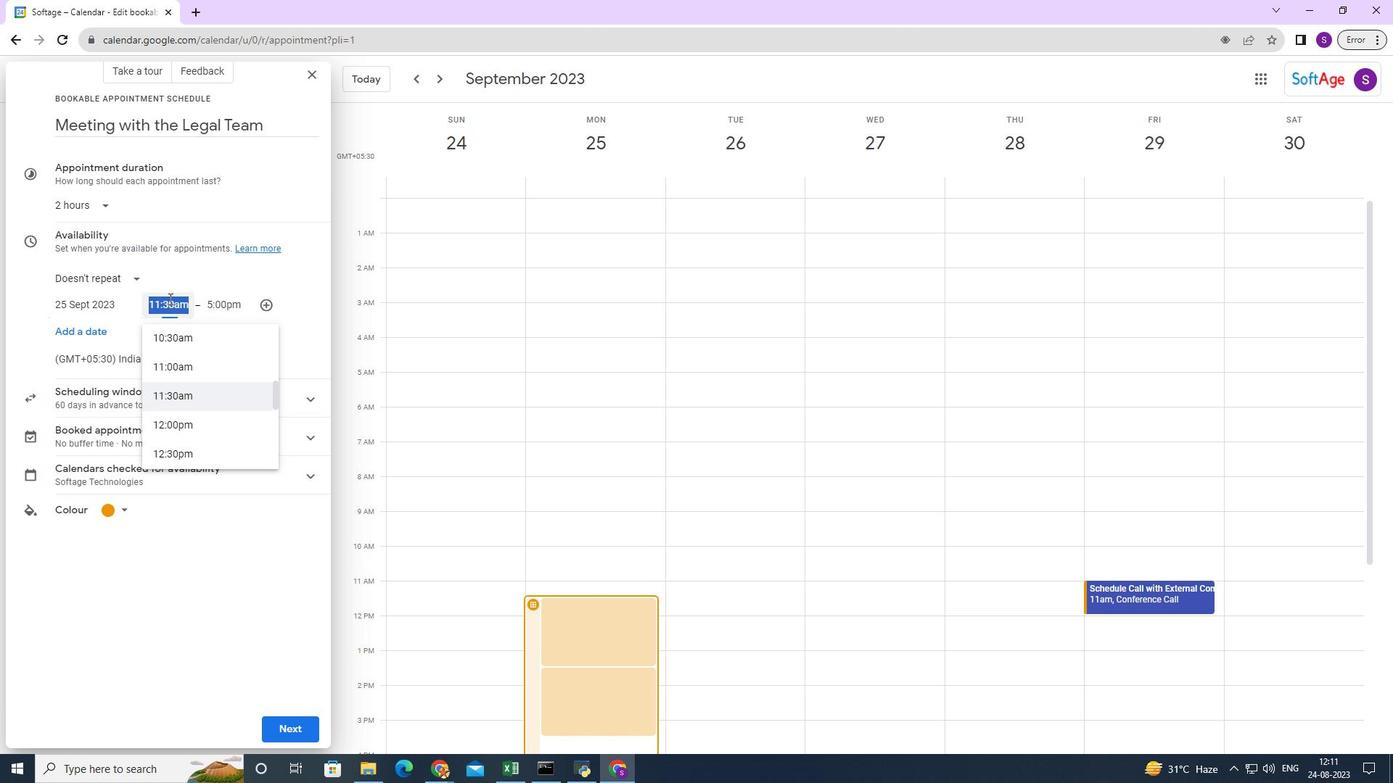 
Action: Mouse moved to (201, 379)
Screenshot: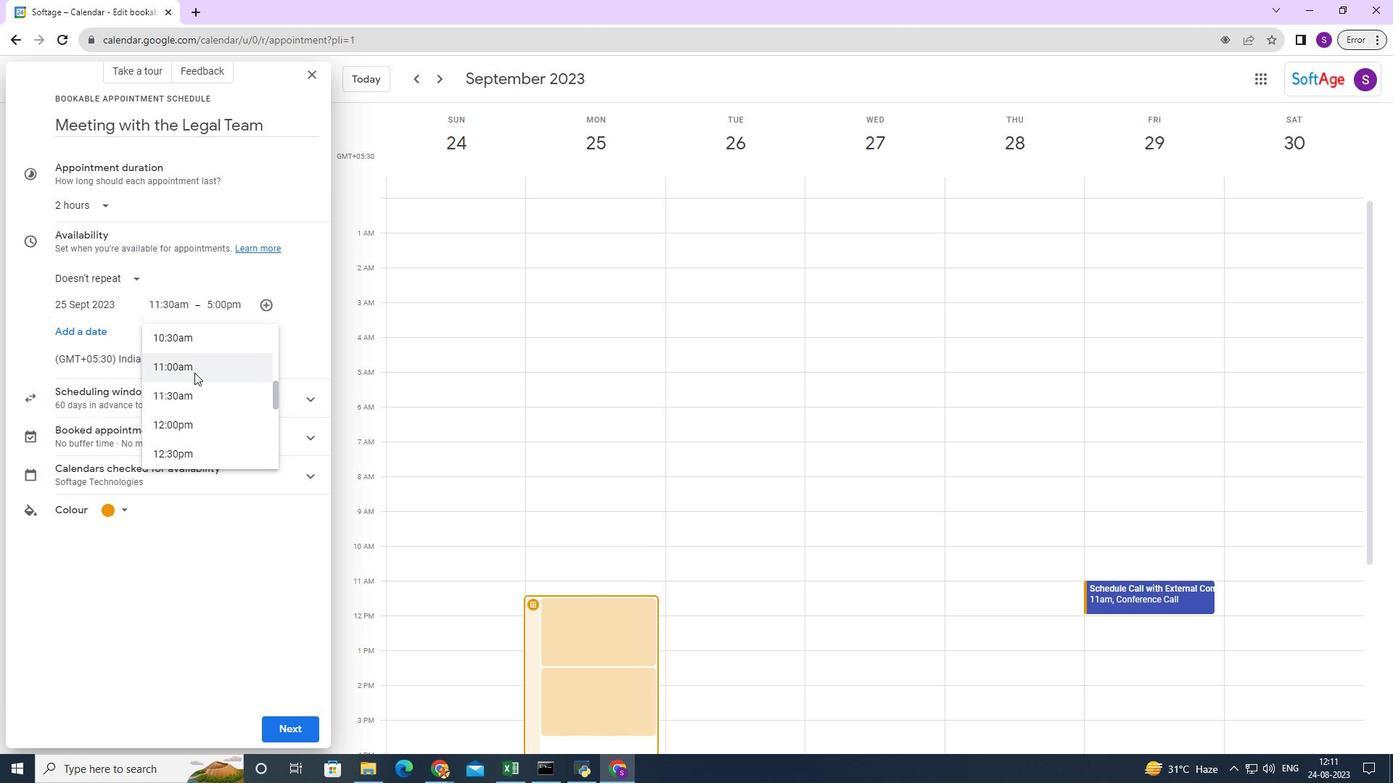 
Action: Mouse pressed left at (201, 379)
Screenshot: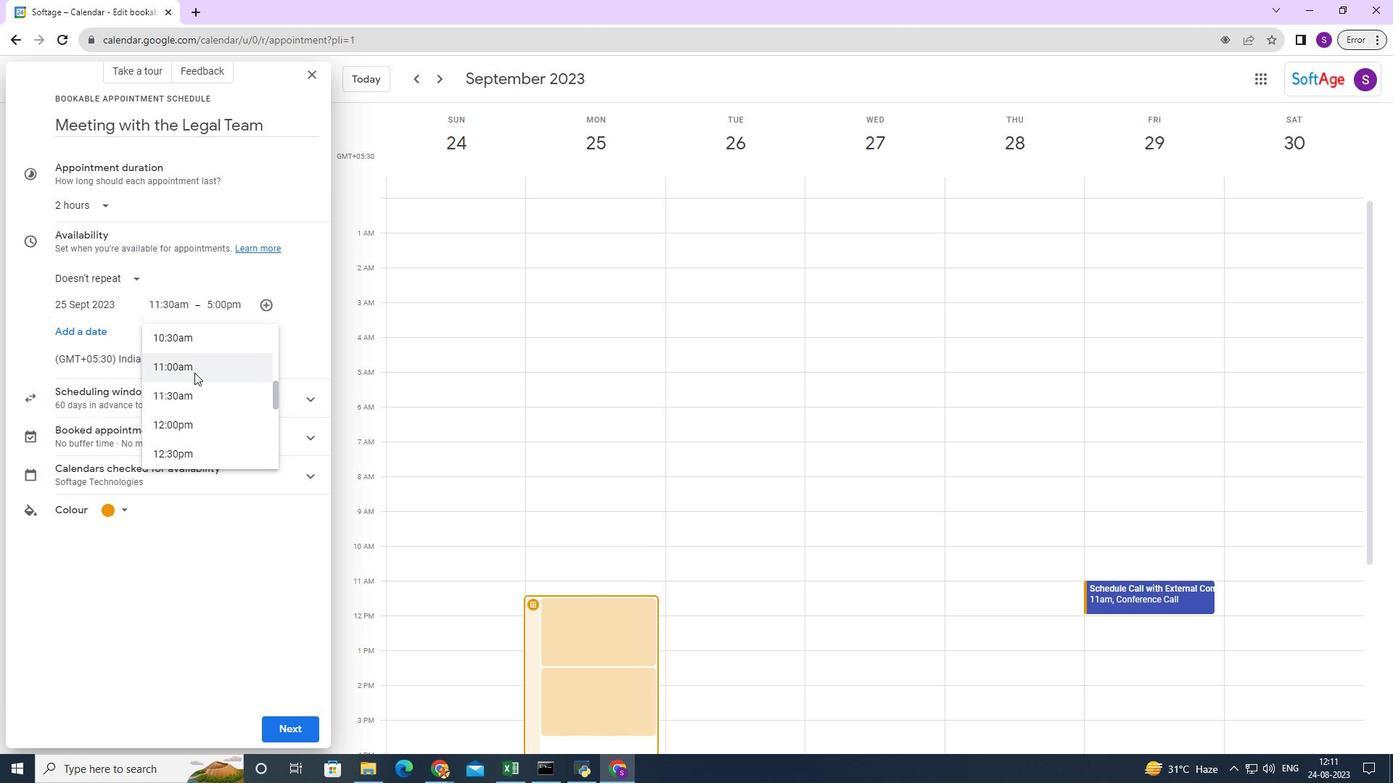 
Action: Mouse moved to (227, 317)
Screenshot: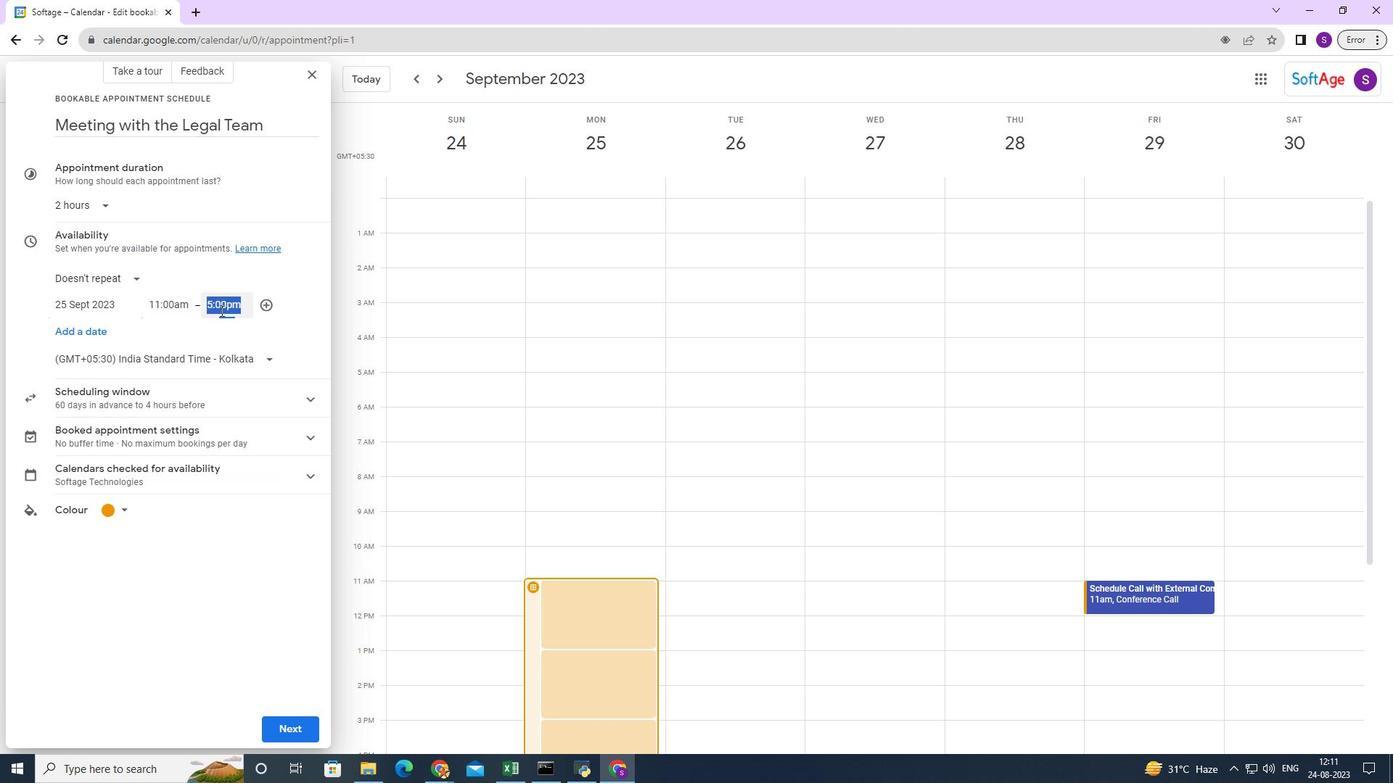 
Action: Mouse pressed left at (227, 317)
Screenshot: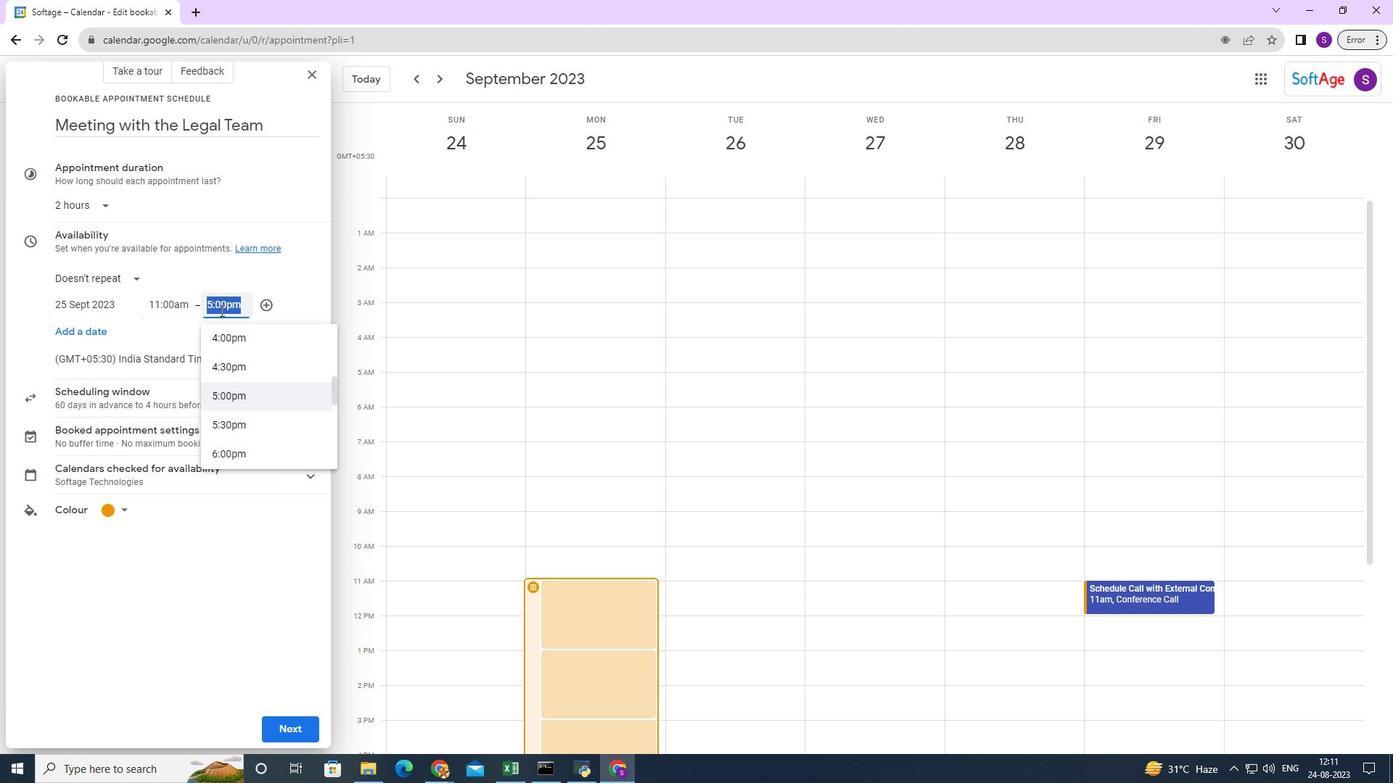 
Action: Mouse moved to (229, 372)
Screenshot: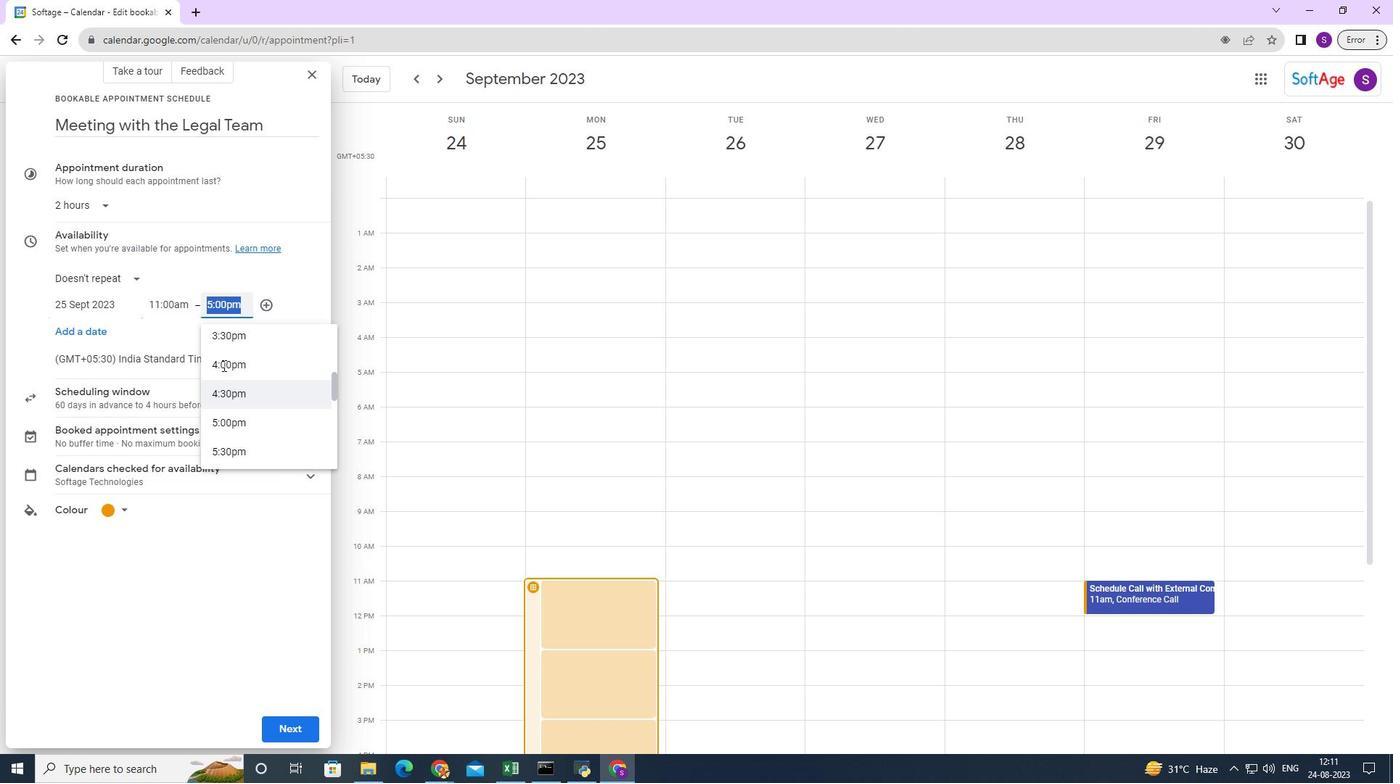 
Action: Mouse scrolled (229, 373) with delta (0, 0)
Screenshot: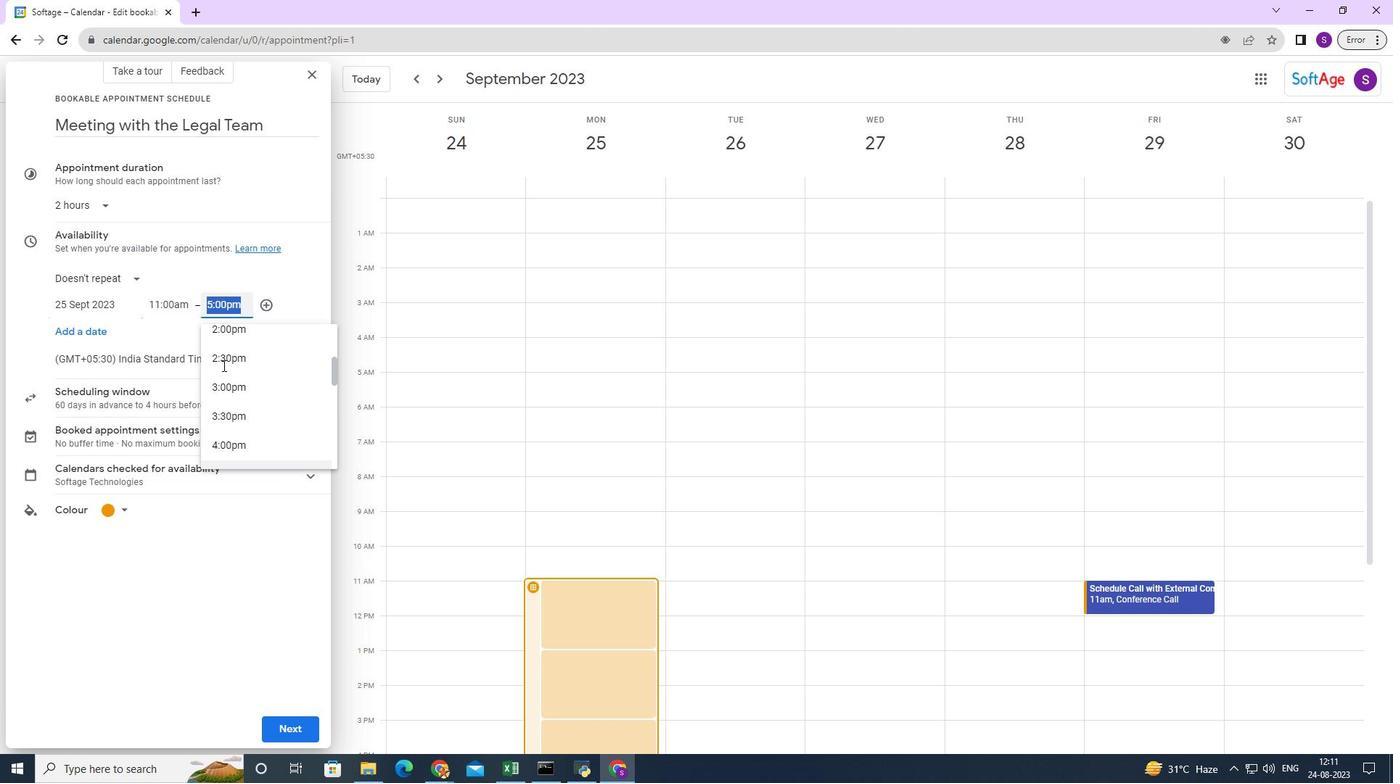 
Action: Mouse scrolled (229, 373) with delta (0, 0)
Screenshot: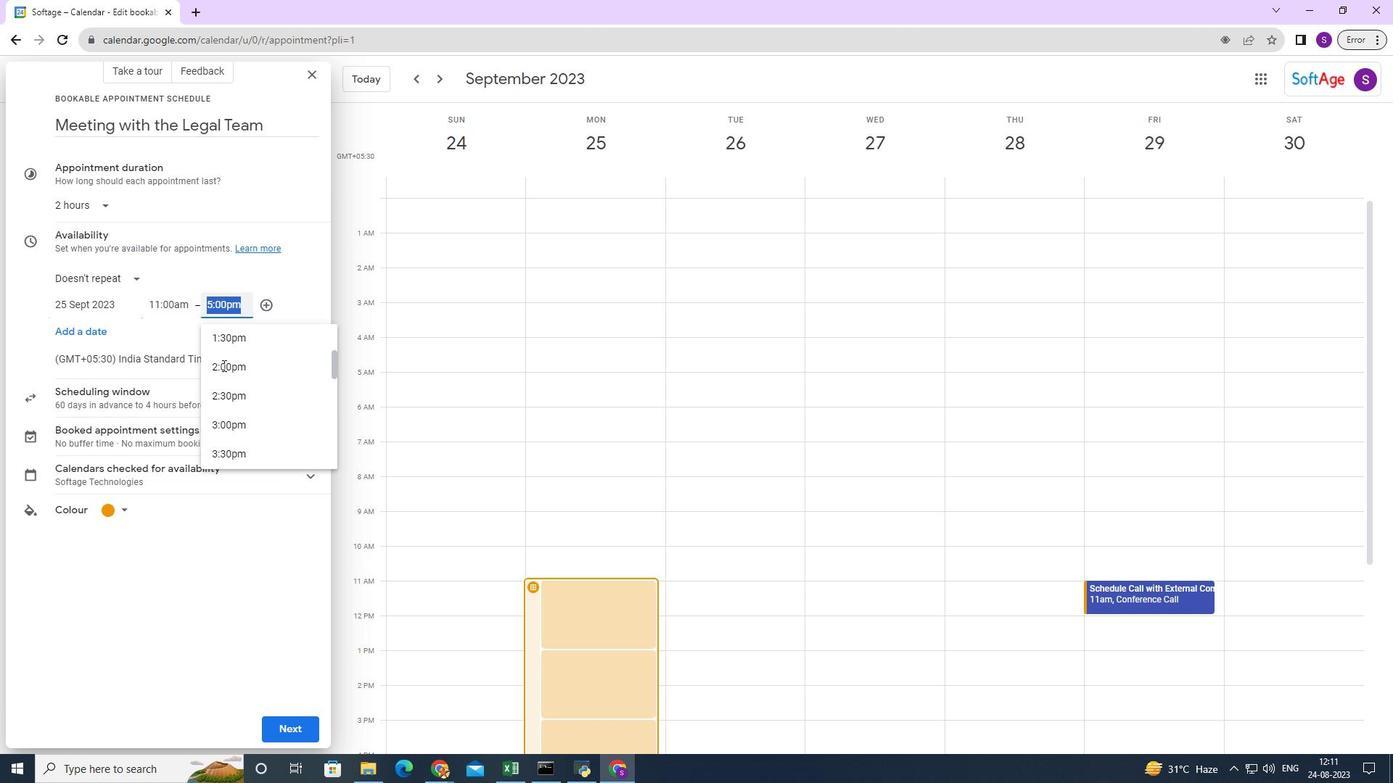 
Action: Mouse moved to (255, 348)
Screenshot: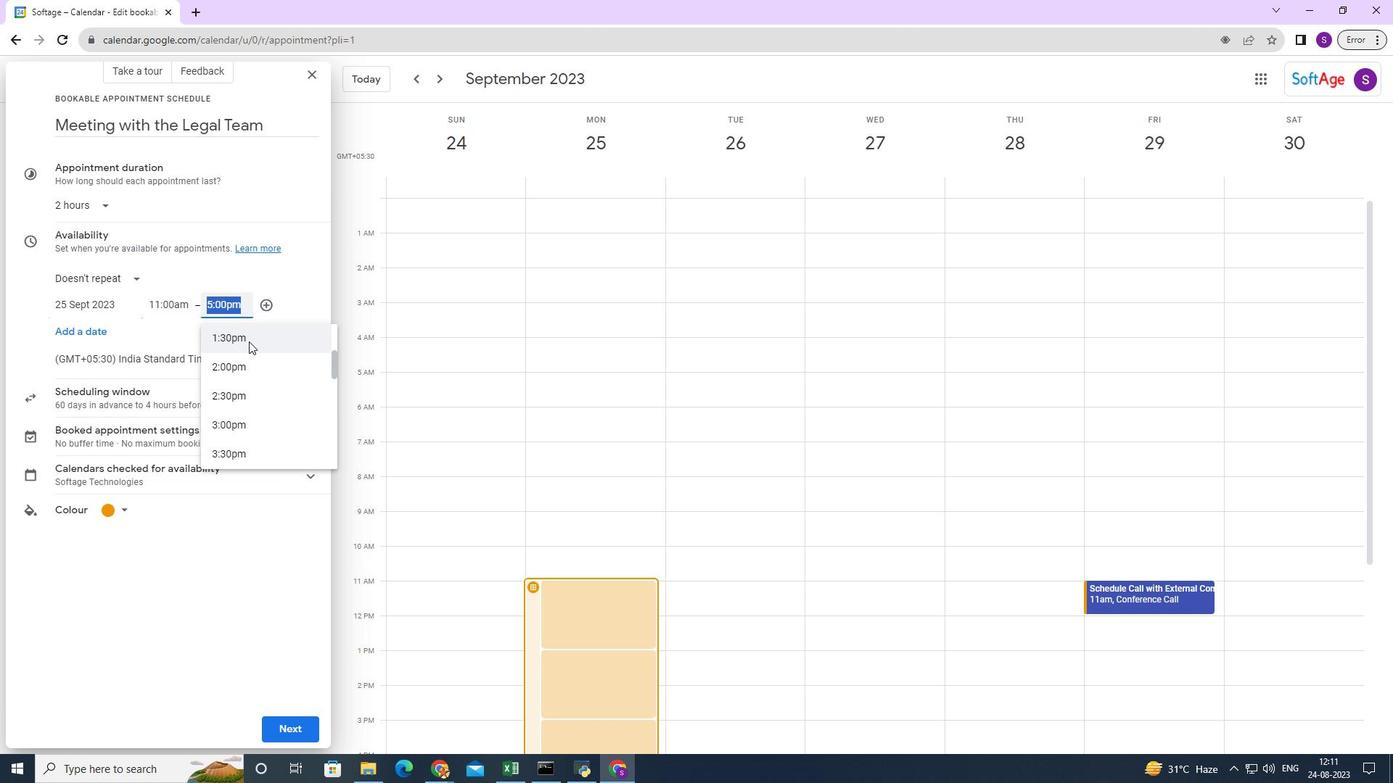 
Action: Mouse scrolled (255, 349) with delta (0, 0)
Screenshot: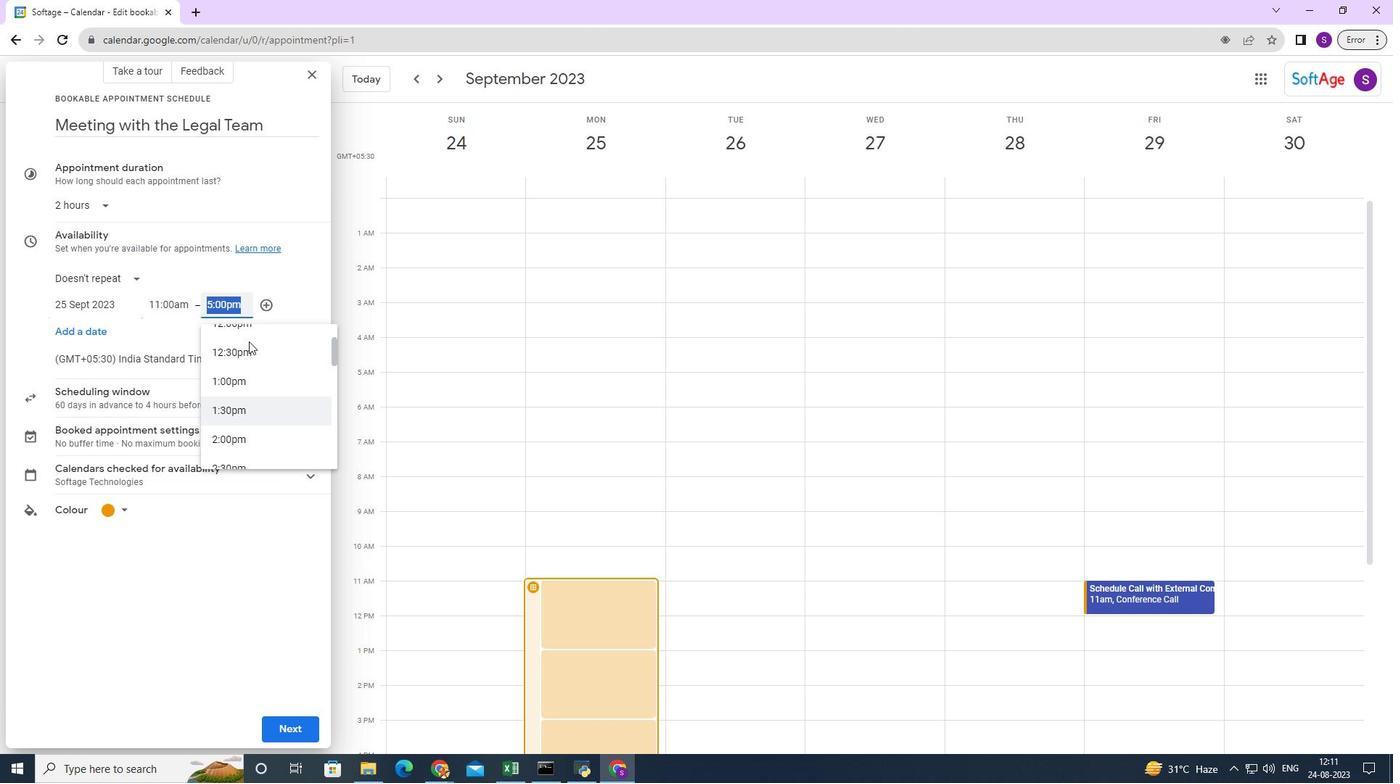 
Action: Mouse moved to (223, 389)
Screenshot: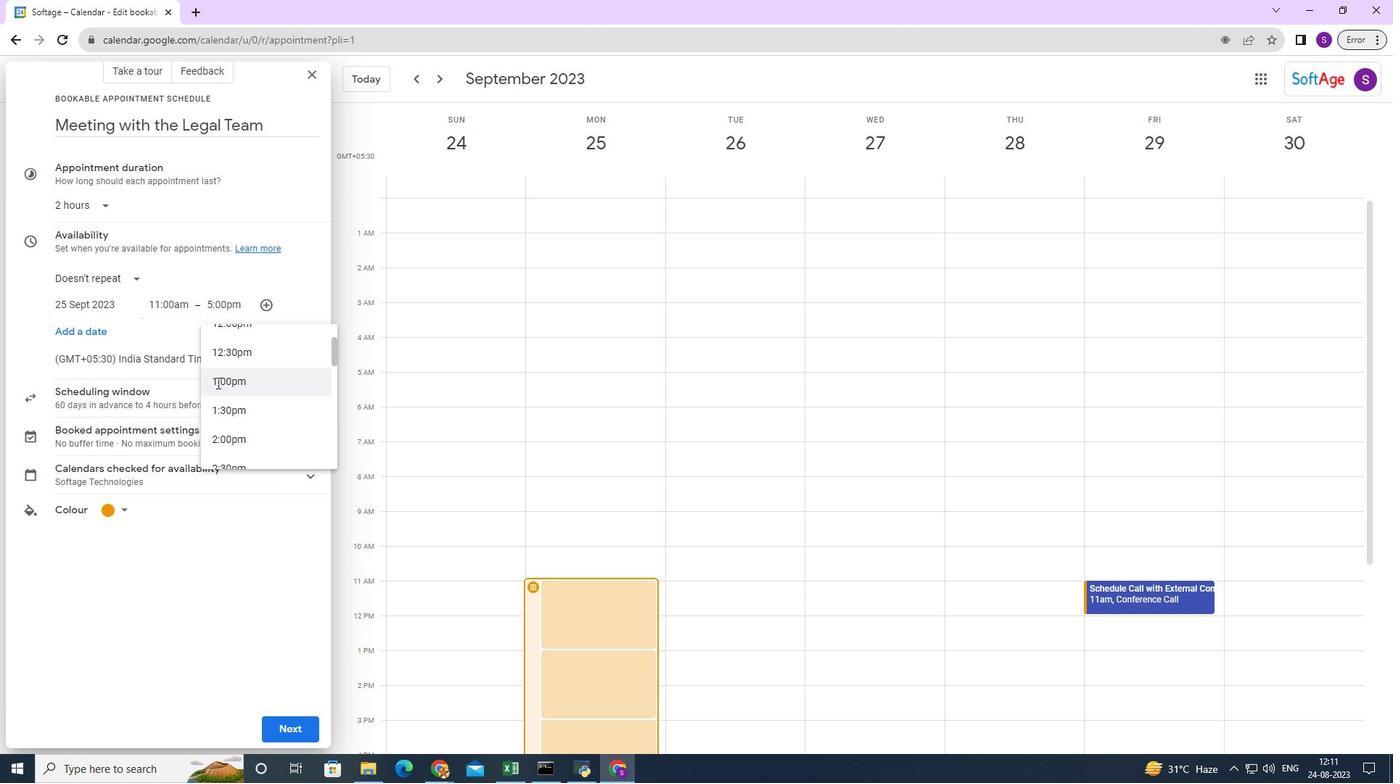 
Action: Mouse pressed left at (223, 389)
Screenshot: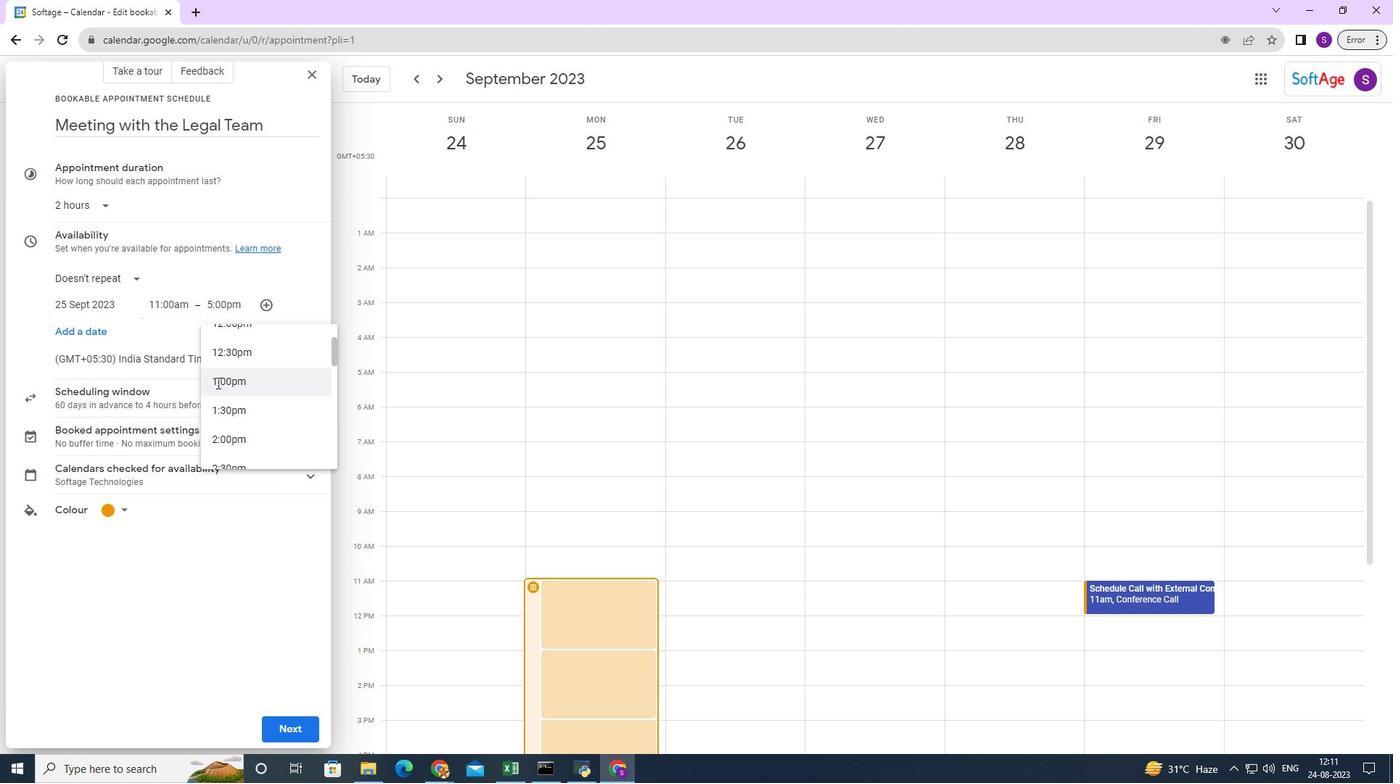 
Action: Mouse moved to (190, 555)
Screenshot: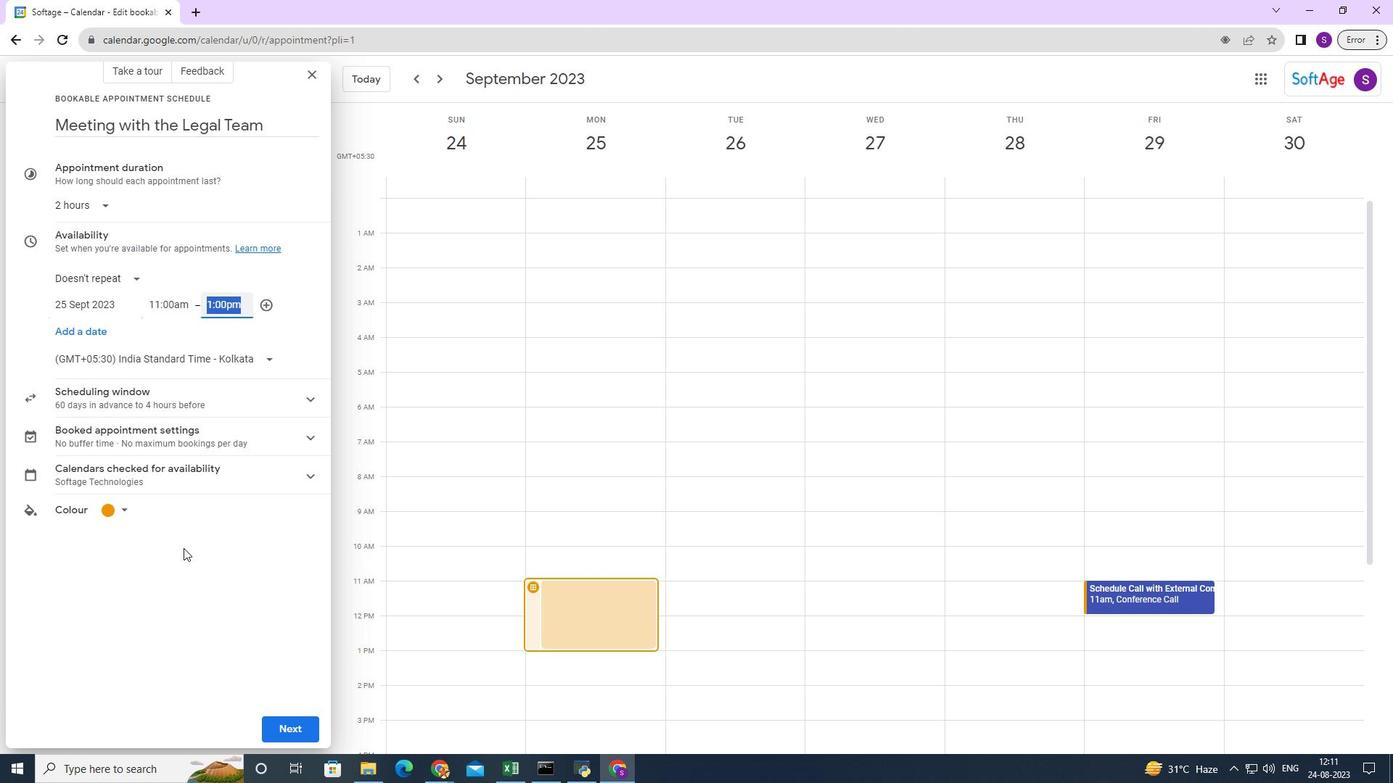 
Action: Mouse scrolled (190, 554) with delta (0, 0)
Screenshot: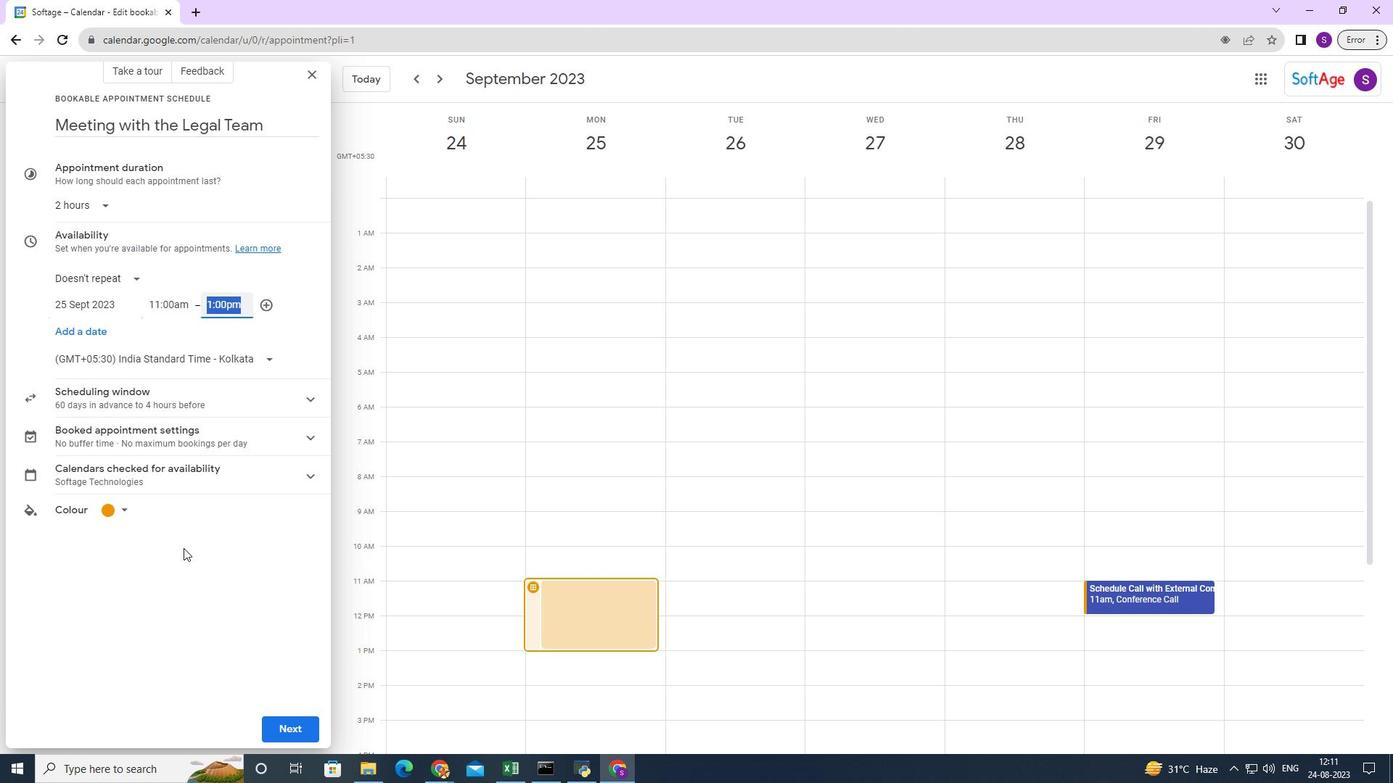 
Action: Mouse scrolled (190, 554) with delta (0, 0)
Screenshot: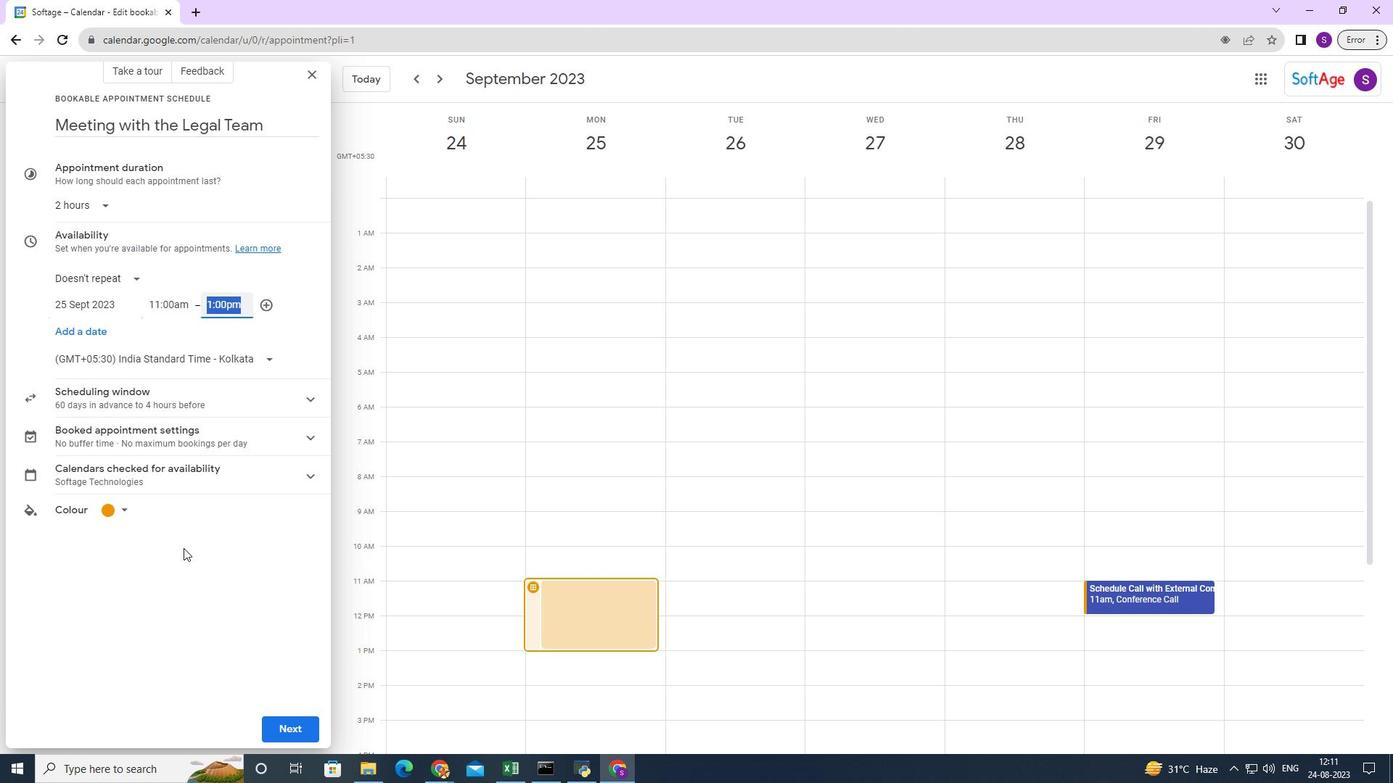 
Action: Mouse moved to (301, 745)
Screenshot: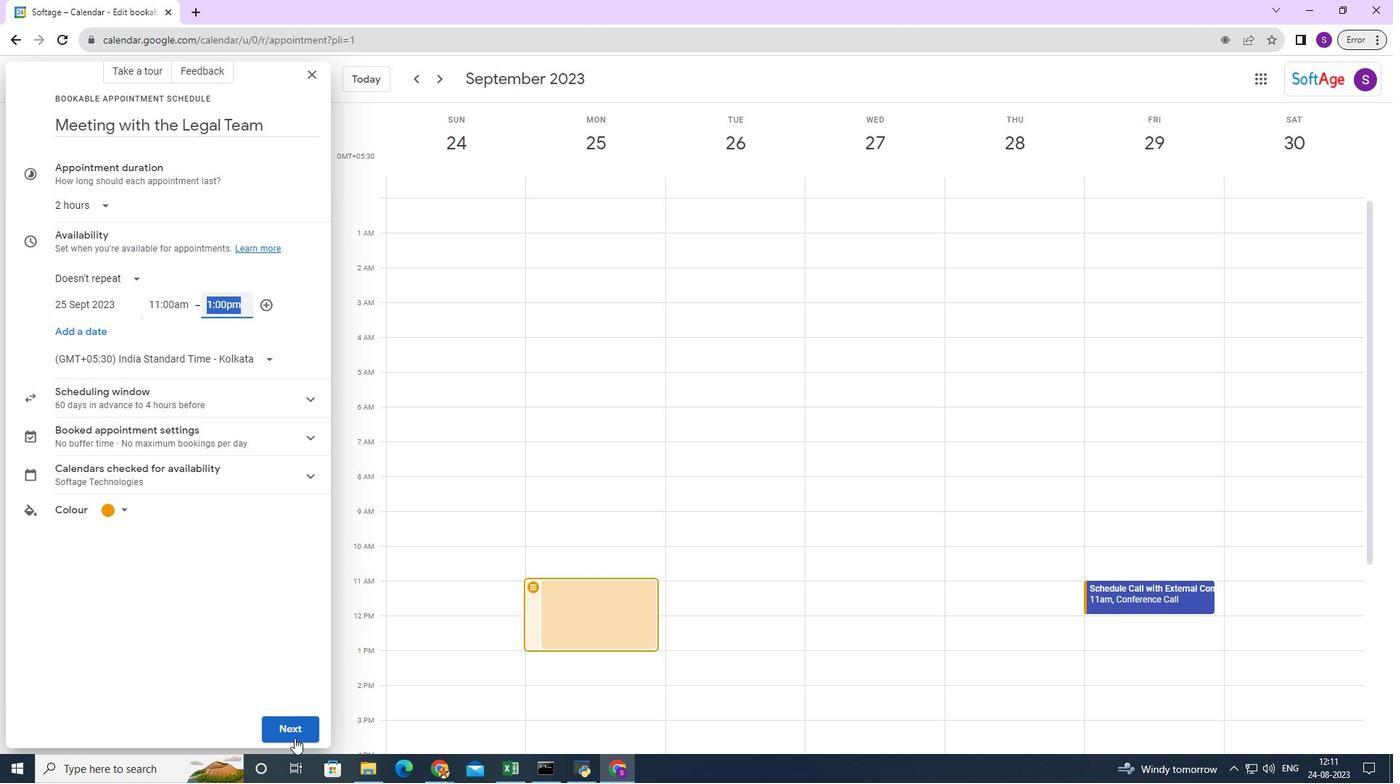
Action: Mouse pressed left at (301, 745)
Screenshot: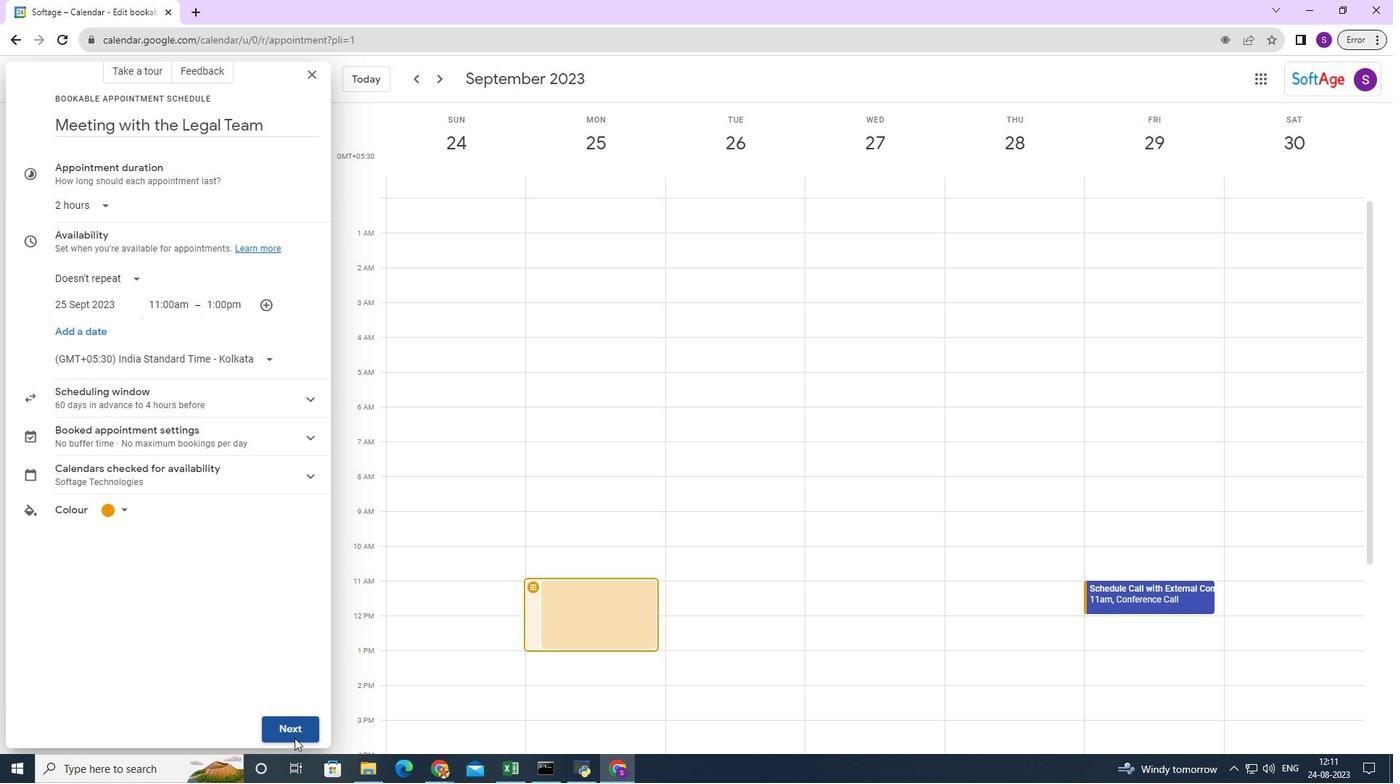 
Action: Mouse moved to (171, 373)
Screenshot: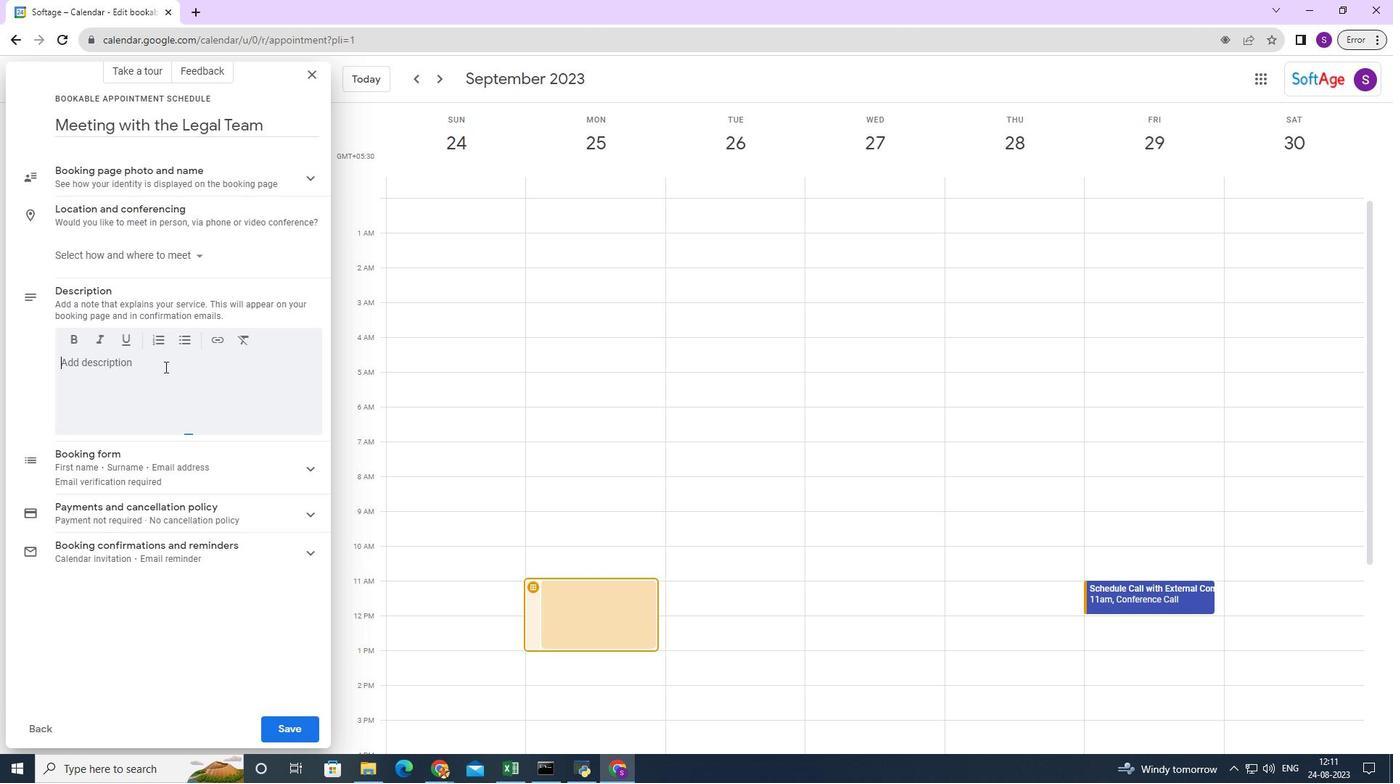 
Action: Mouse pressed left at (171, 373)
Screenshot: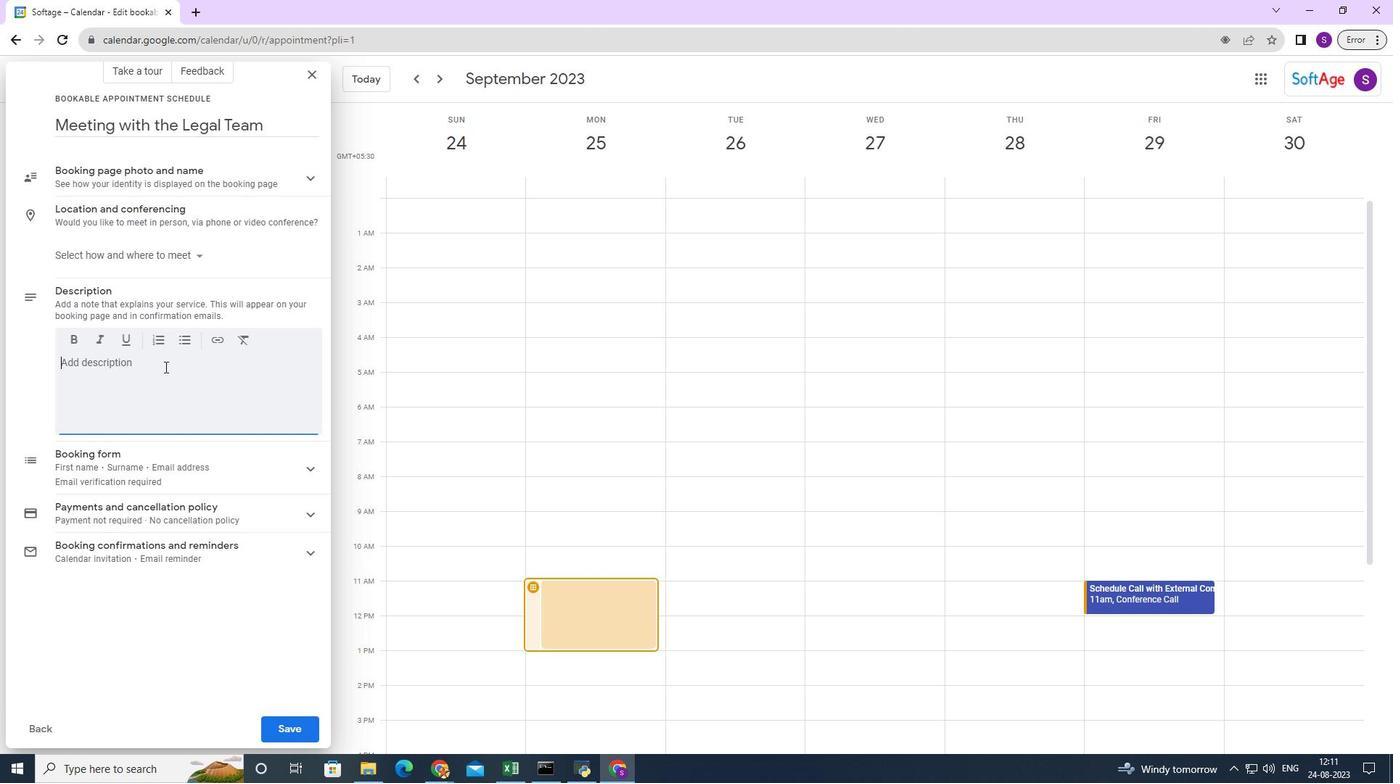 
Action: Mouse moved to (171, 373)
Screenshot: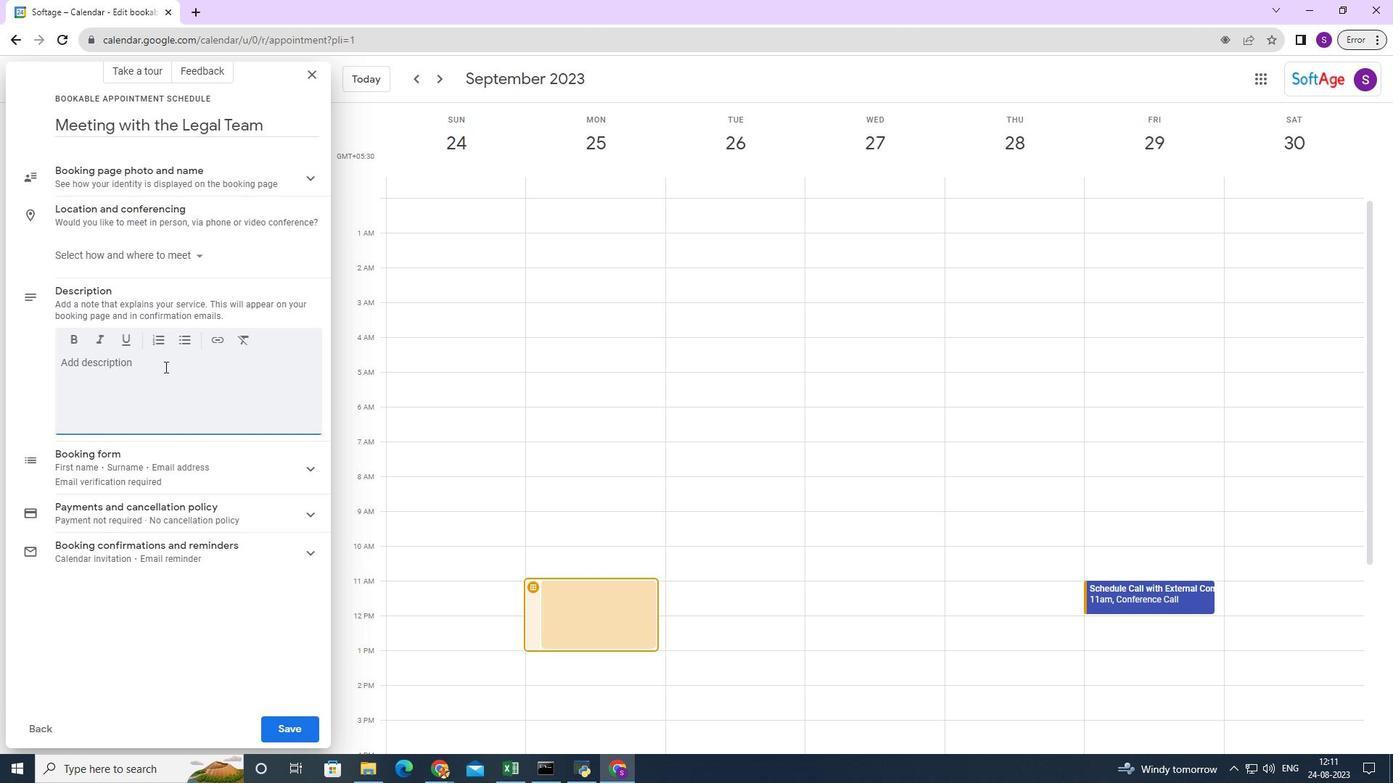 
Action: Key pressed <Key.caps_lock>S<Key.caps_lock><Key.backspace><Key.caps_lock>A<Key.caps_lock><Key.space>meeting<Key.space>with<Key.space>legal<Key.space>team<Key.space>to<Key.space>review<Key.space>contracts,<Key.space>appointments,aggre<Key.backspace><Key.backspace><Key.backspace><Key.backspace><Key.backspace><Key.backspace><Key.backspace><Key.backspace><Key.backspace><Key.backspace><Key.backspace><Key.backspace><Key.backspace><Key.backspace><Key.backspace><Key.backspace><Key.backspace>greements,<Key.space>and<Key.space>compliance<Key.space>updates<Key.space>ensuring<Key.space>all<Key.space>legal<Key.space>aspects<Key.space>are<Key.space>up<Key.space>to<Key.space>date<Key.space>and<Key.space>in<Key.space>order.
Screenshot: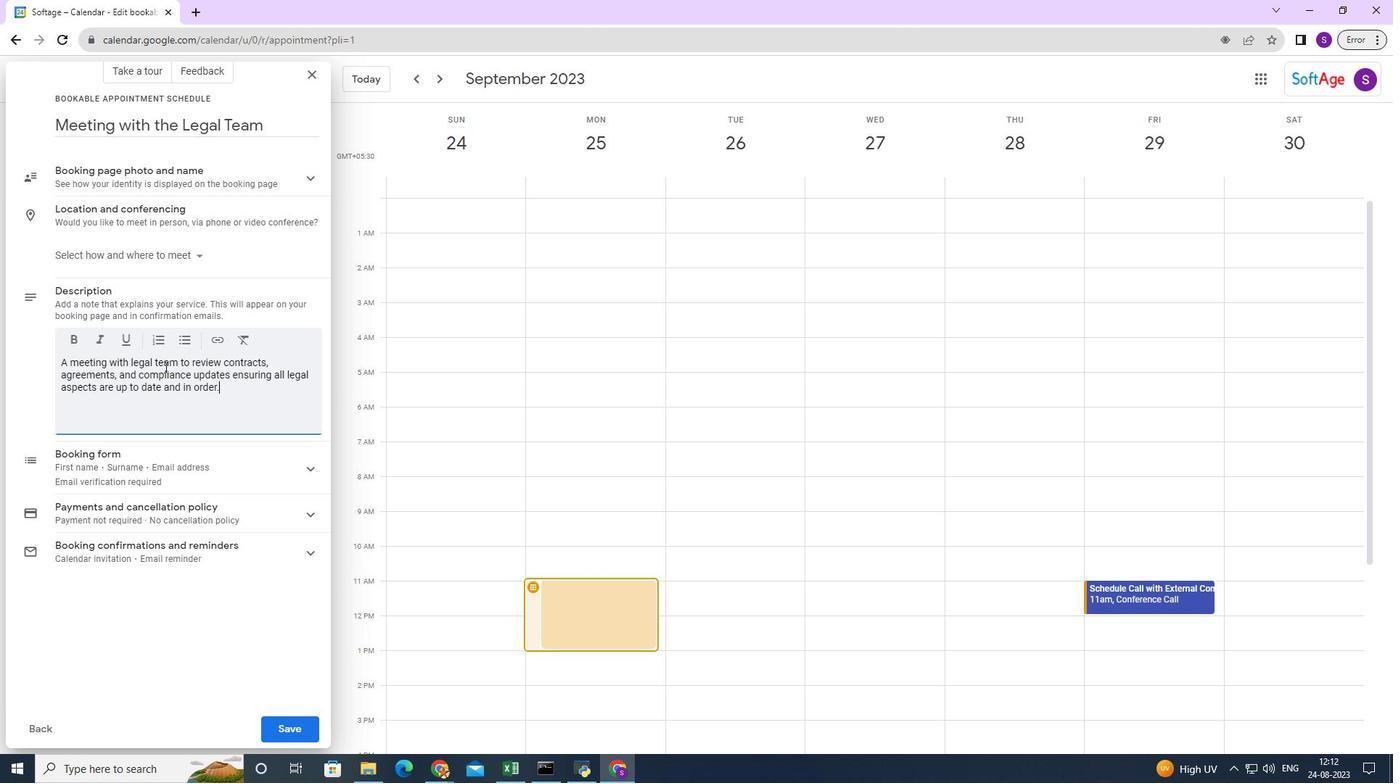 
Action: Mouse moved to (301, 726)
Screenshot: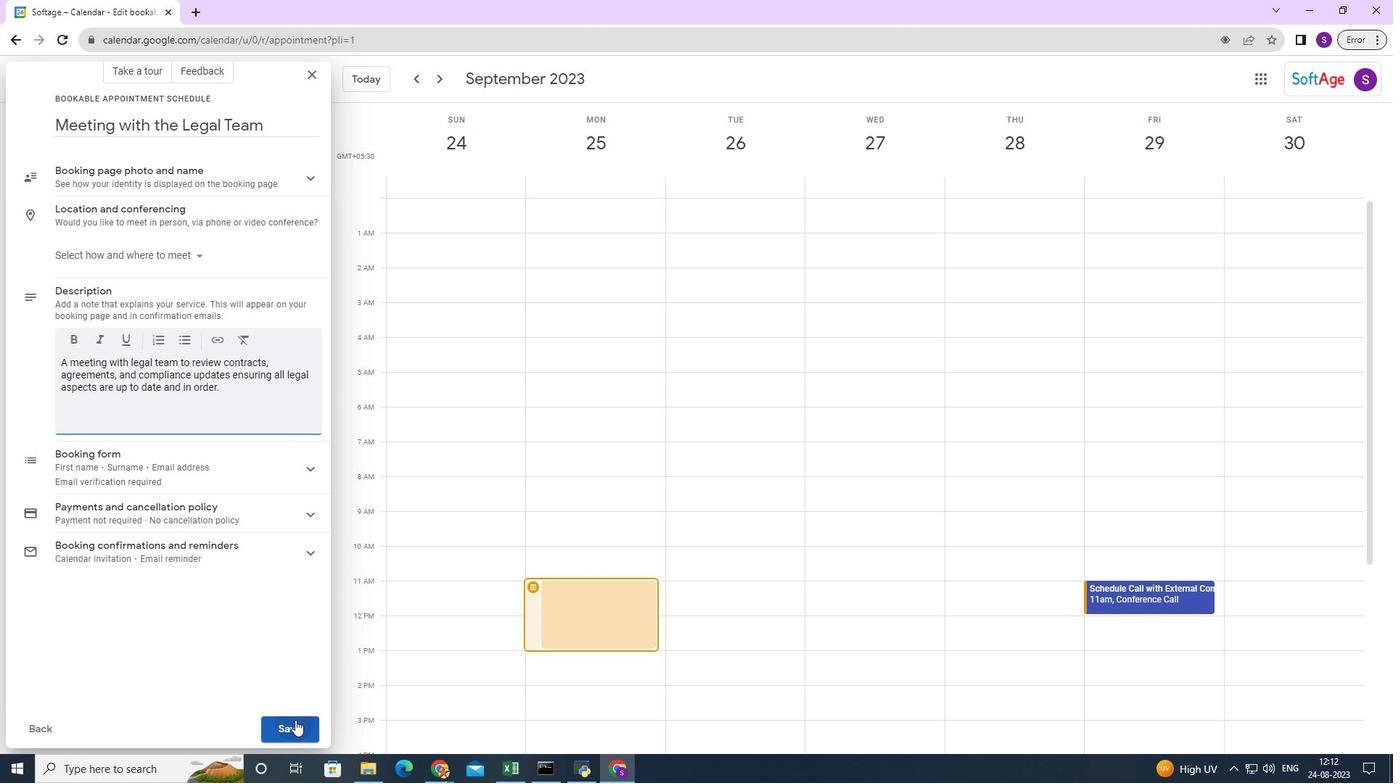 
Action: Mouse pressed left at (301, 726)
Screenshot: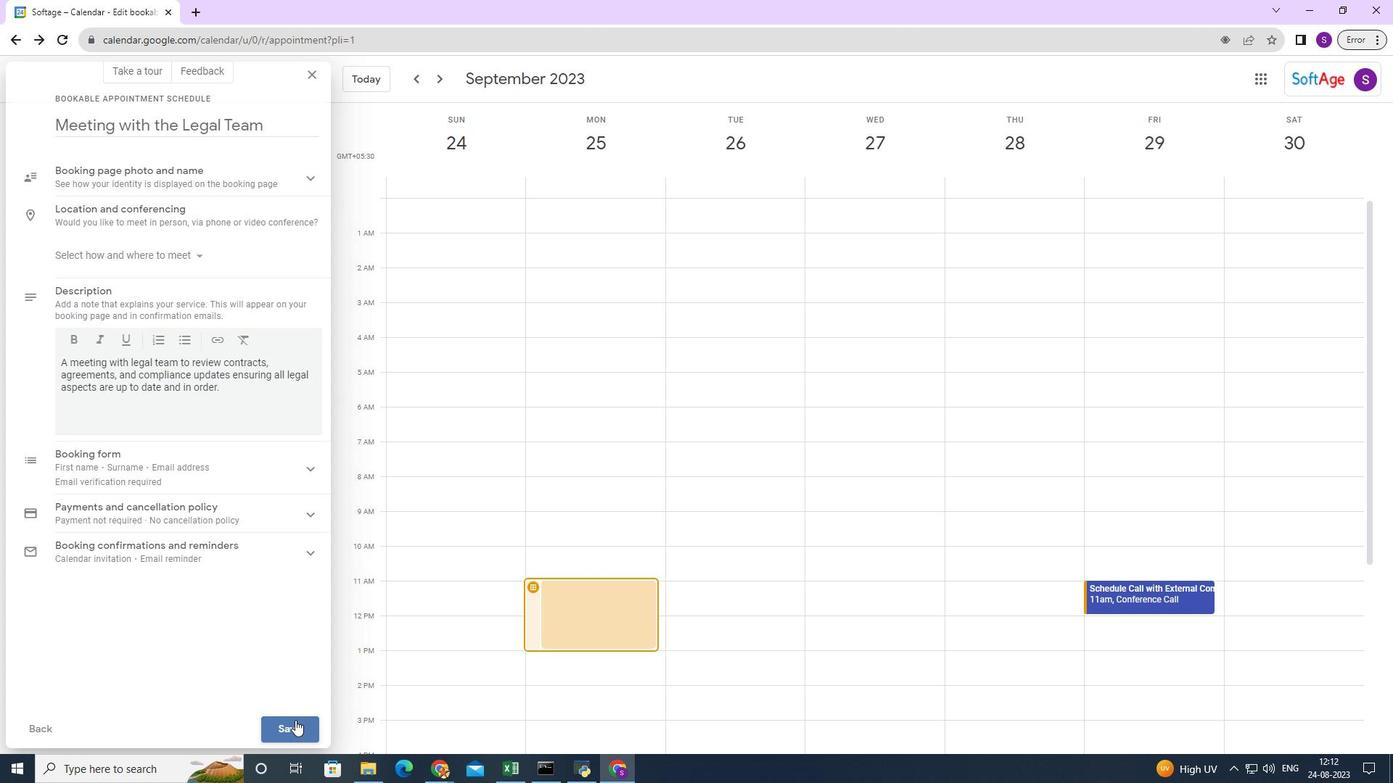 
Action: Mouse moved to (616, 592)
Screenshot: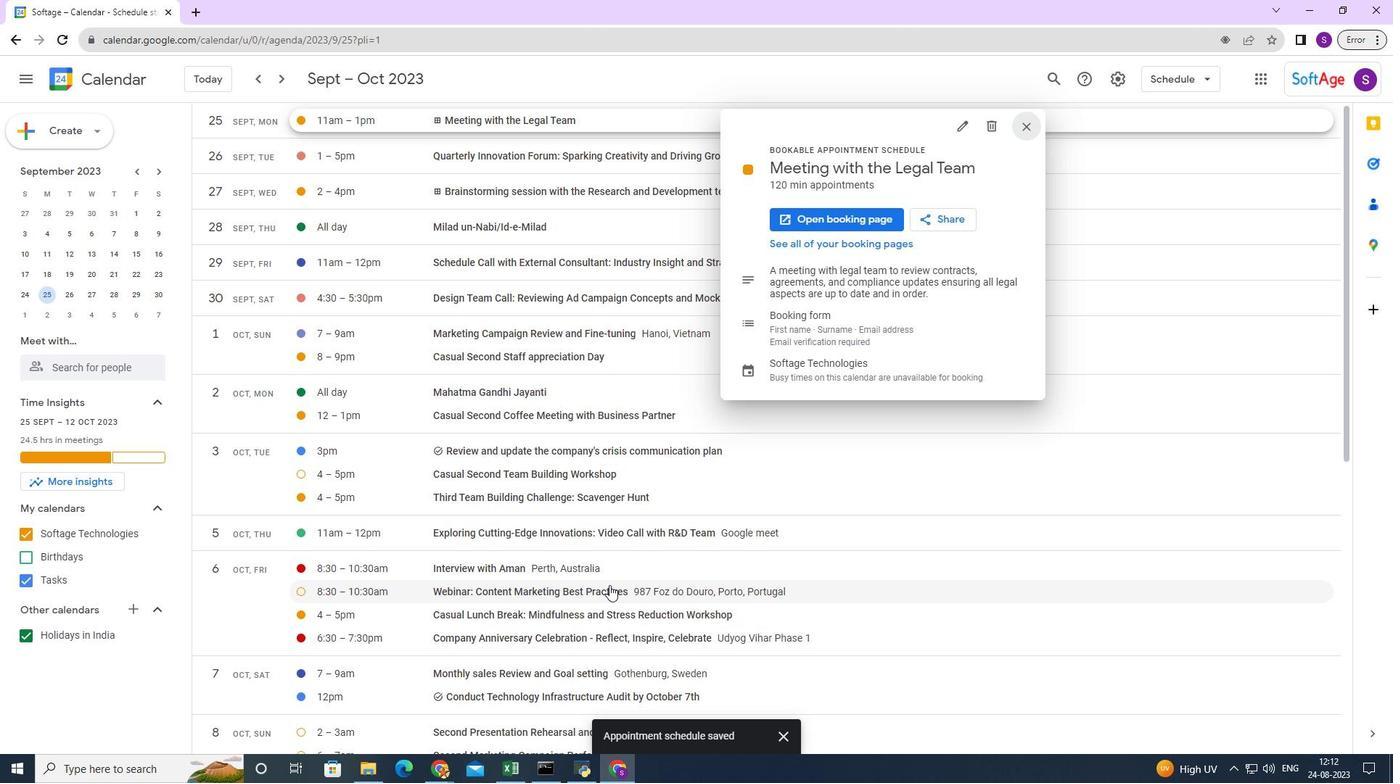 
